 Task: In the sheet Budget Analysis ToolFont size of heading  18 Font style of dataoswald 'Font size of data '9 Alignment of headline & dataAlign center.   Fill color in heading, Red Font color of dataIn the sheet   Revive Sales   book
Action: Mouse moved to (319, 227)
Screenshot: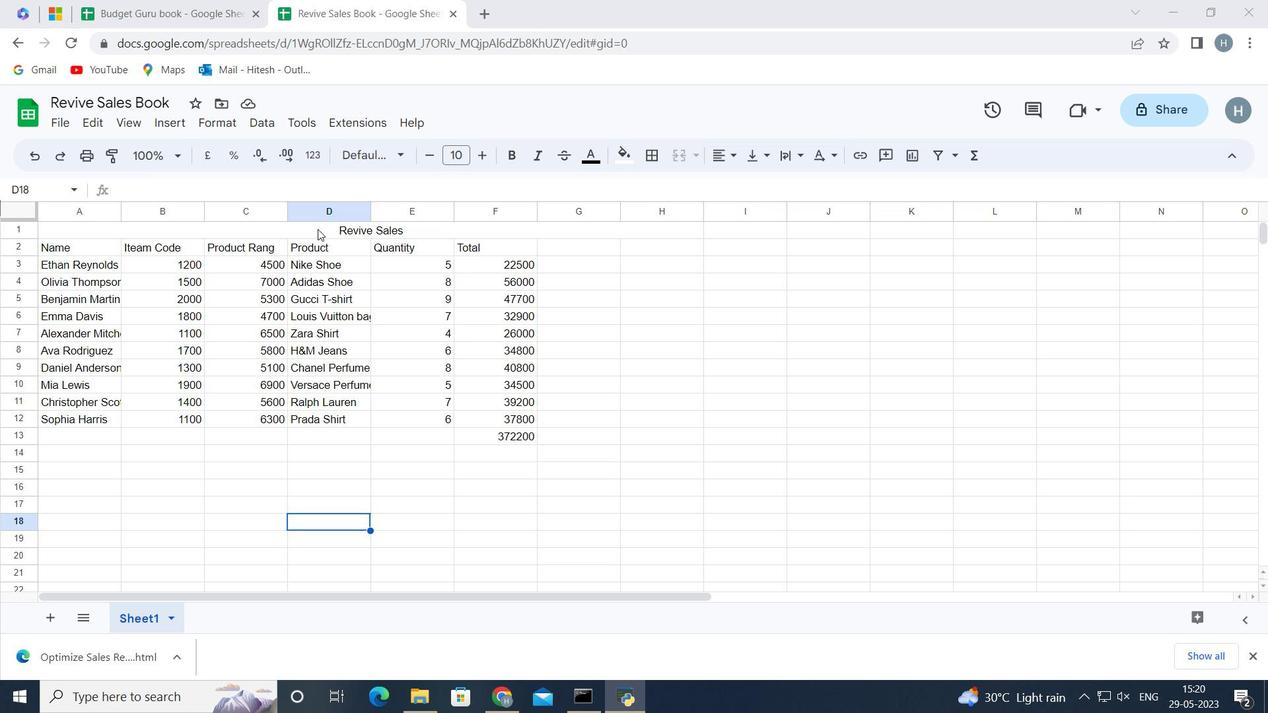 
Action: Mouse pressed left at (319, 227)
Screenshot: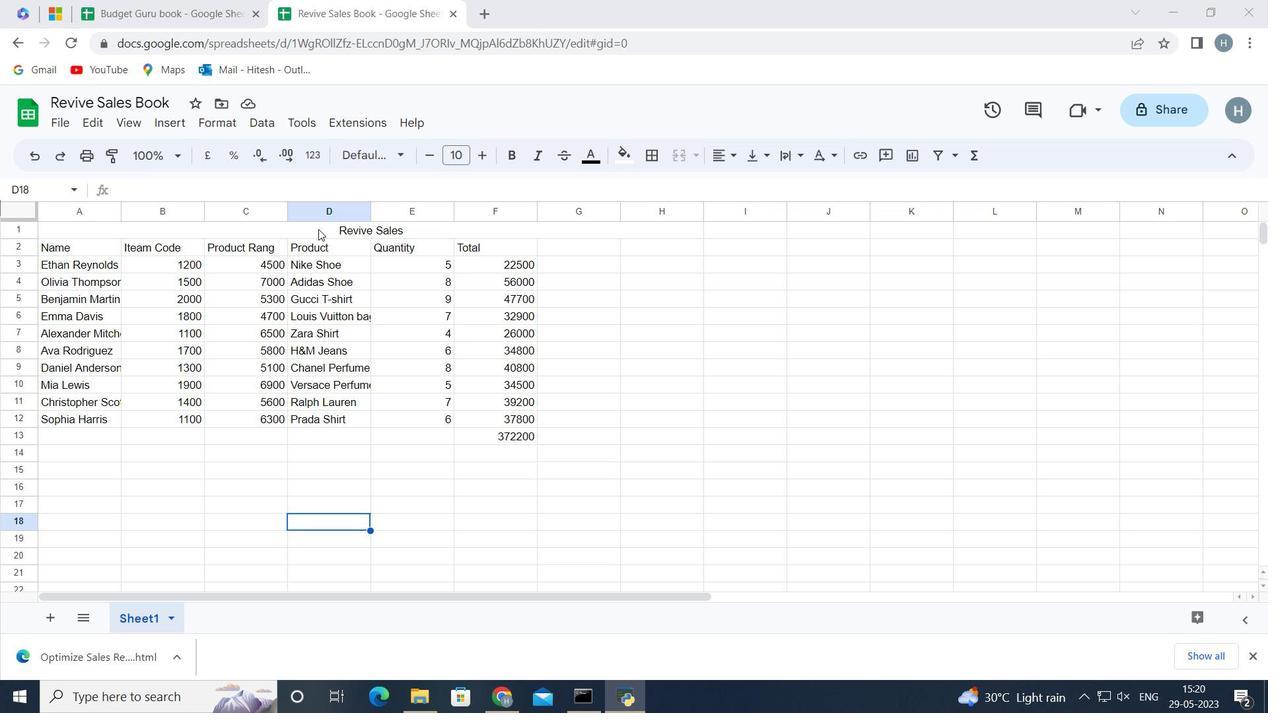 
Action: Mouse moved to (480, 157)
Screenshot: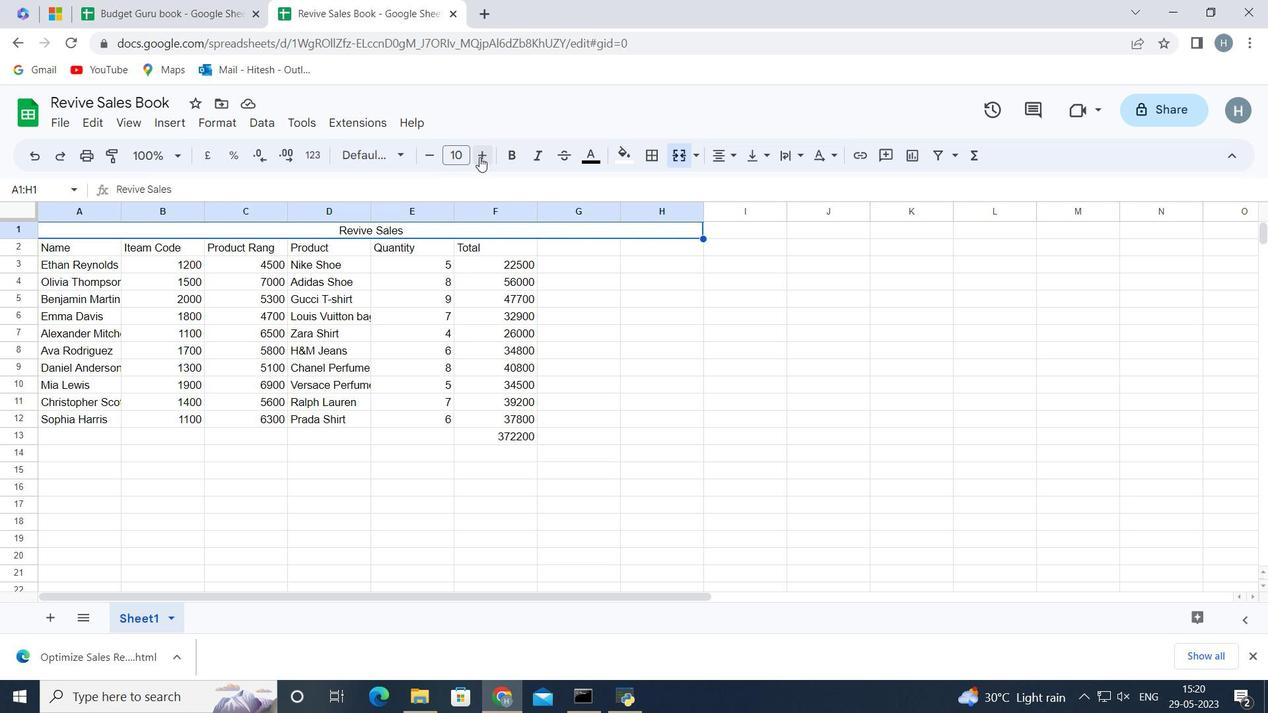 
Action: Mouse pressed left at (480, 157)
Screenshot: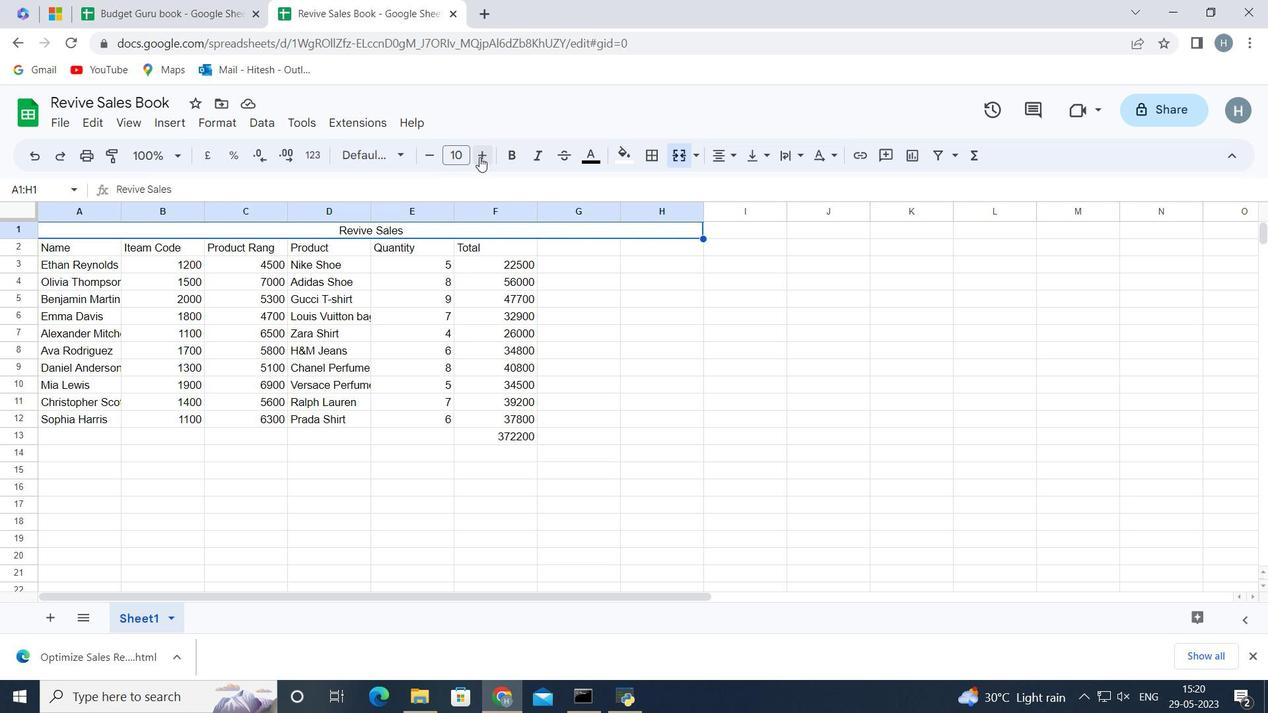 
Action: Mouse moved to (481, 157)
Screenshot: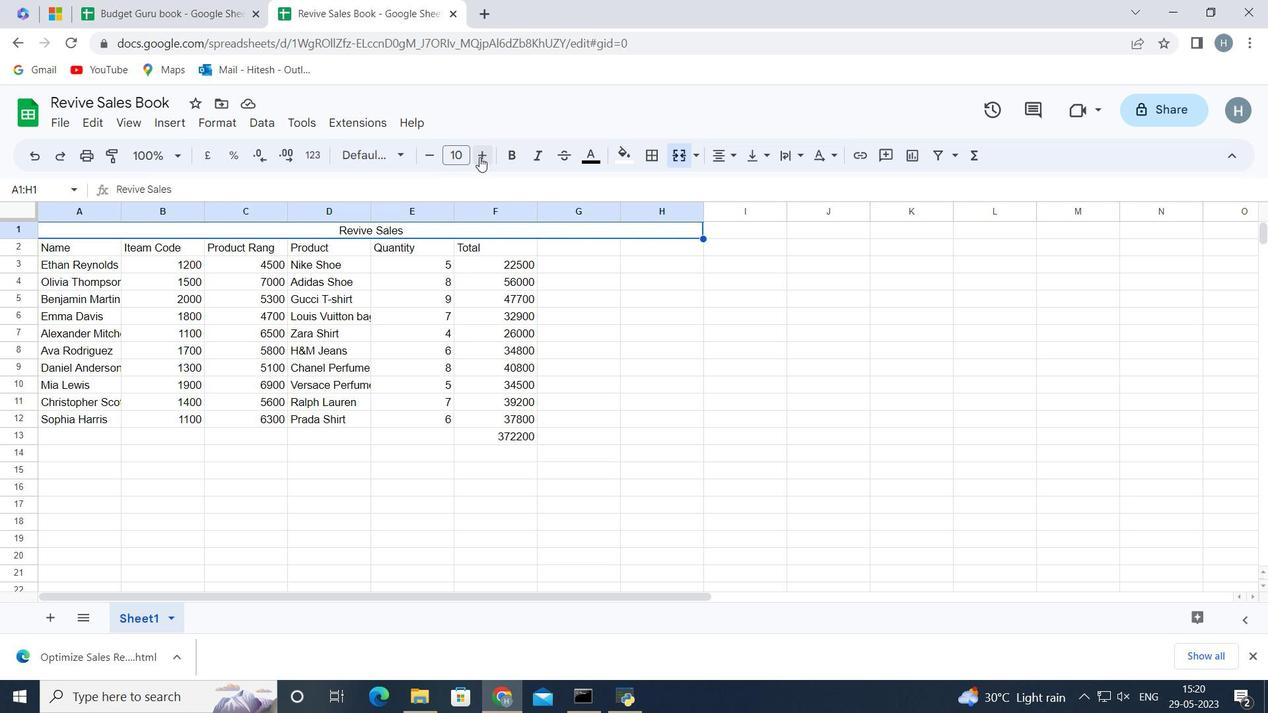 
Action: Mouse pressed left at (481, 157)
Screenshot: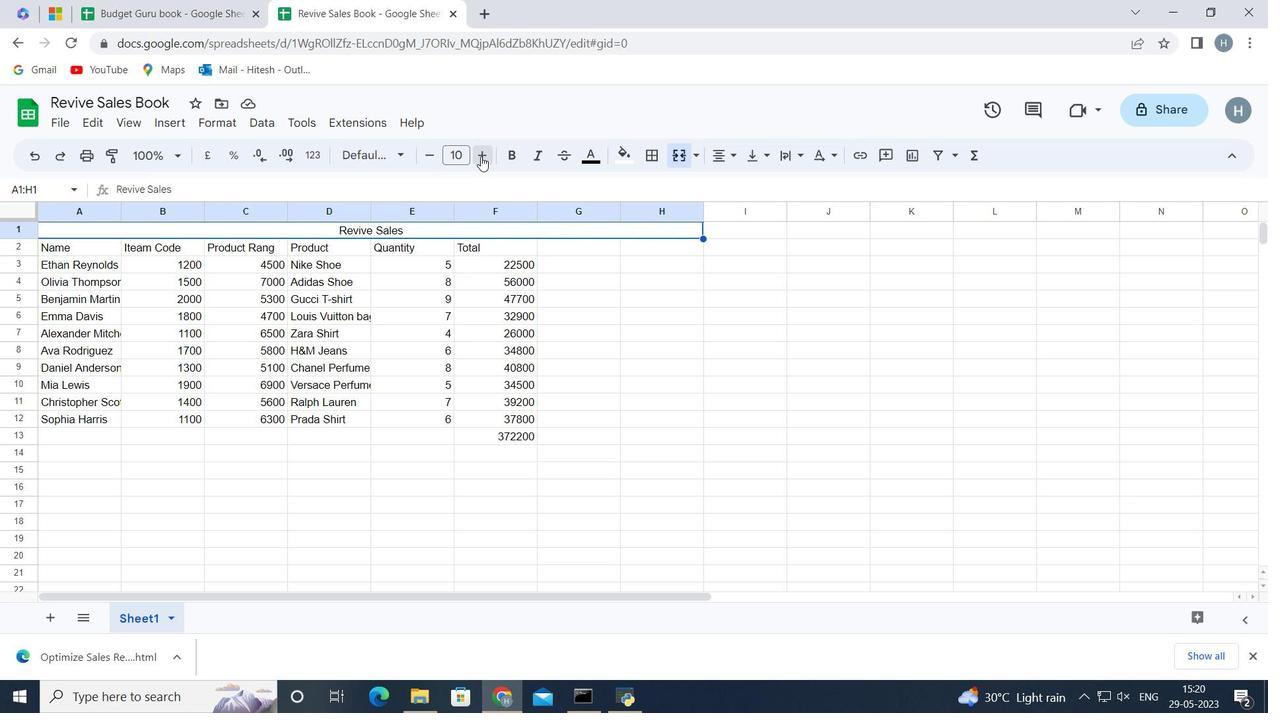 
Action: Mouse pressed left at (481, 157)
Screenshot: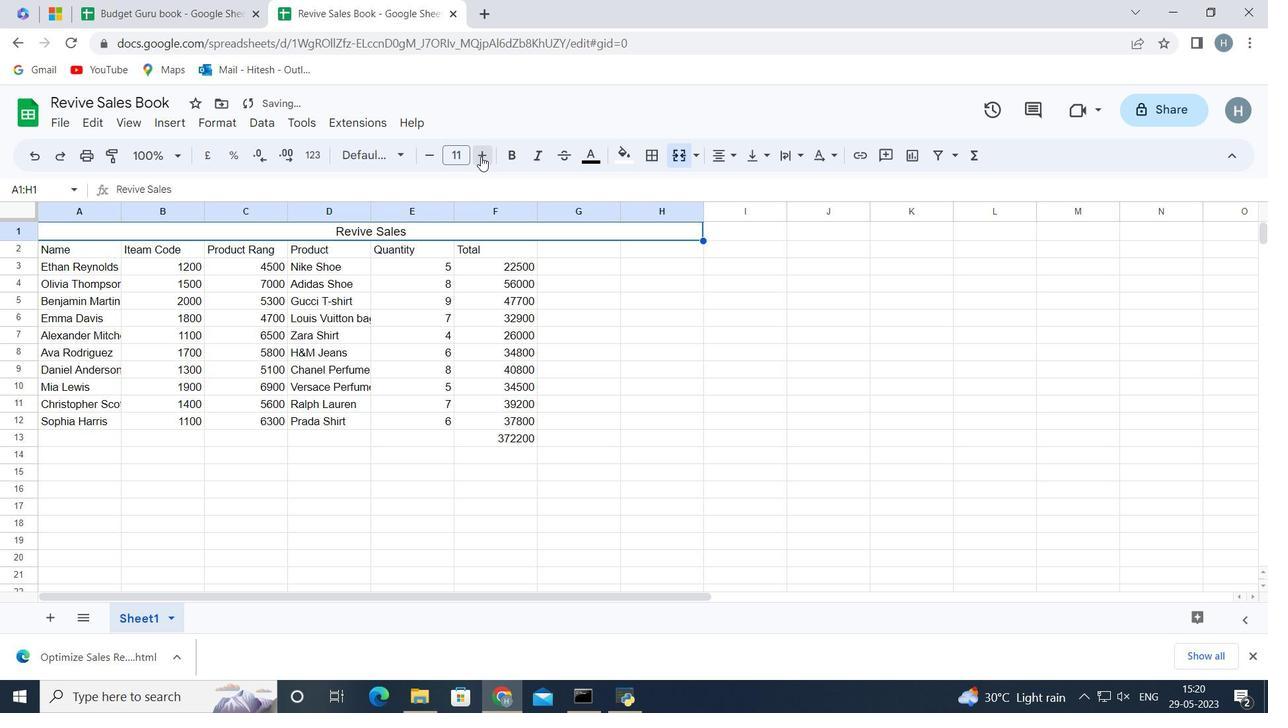 
Action: Mouse pressed left at (481, 157)
Screenshot: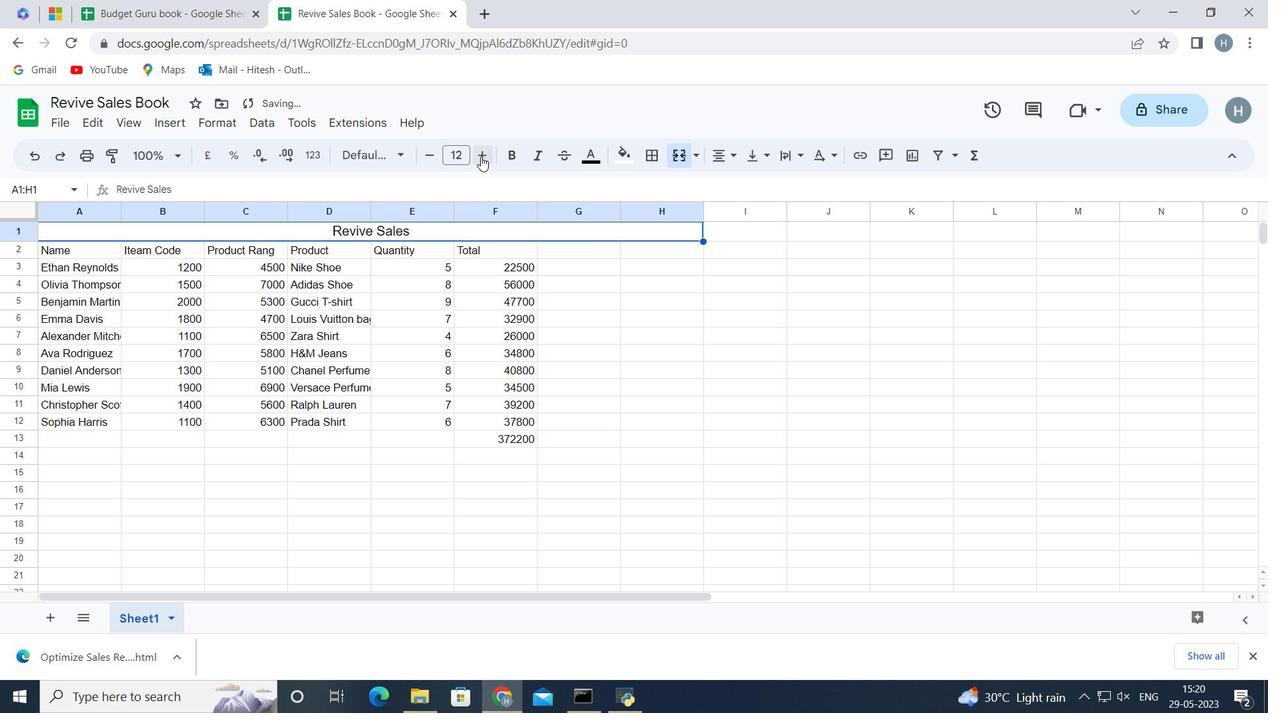 
Action: Mouse pressed left at (481, 157)
Screenshot: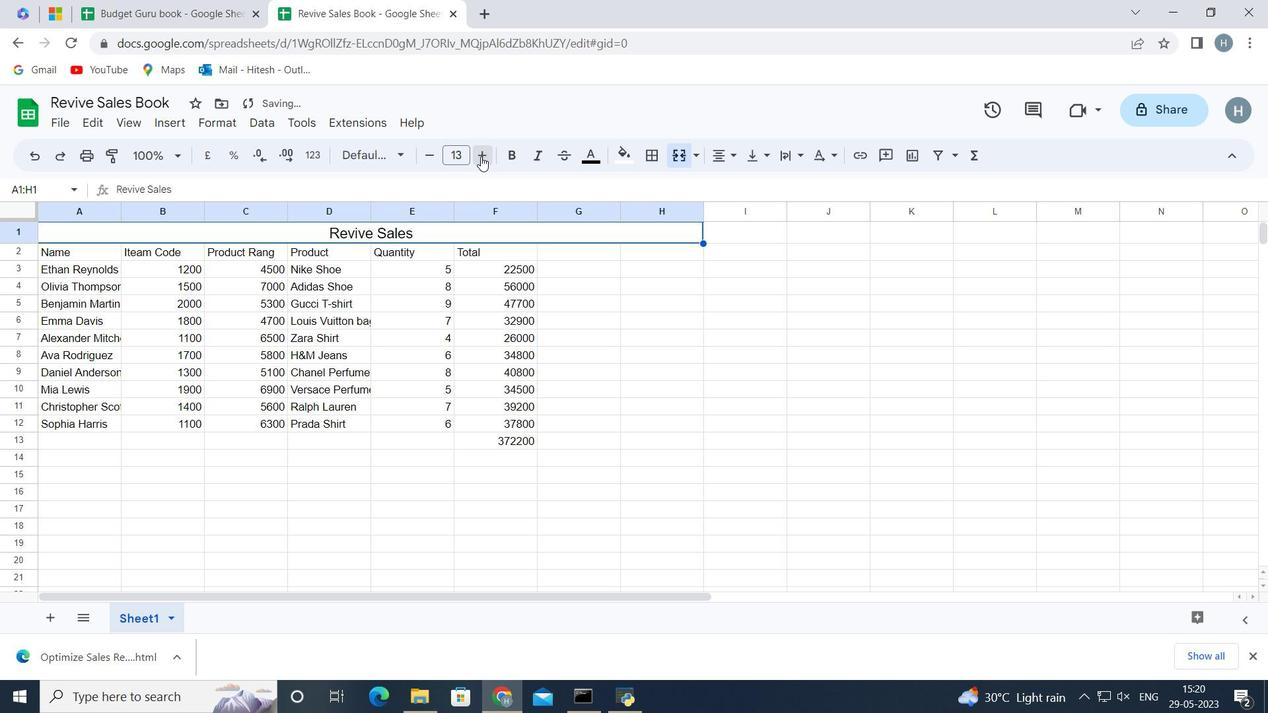 
Action: Mouse pressed left at (481, 157)
Screenshot: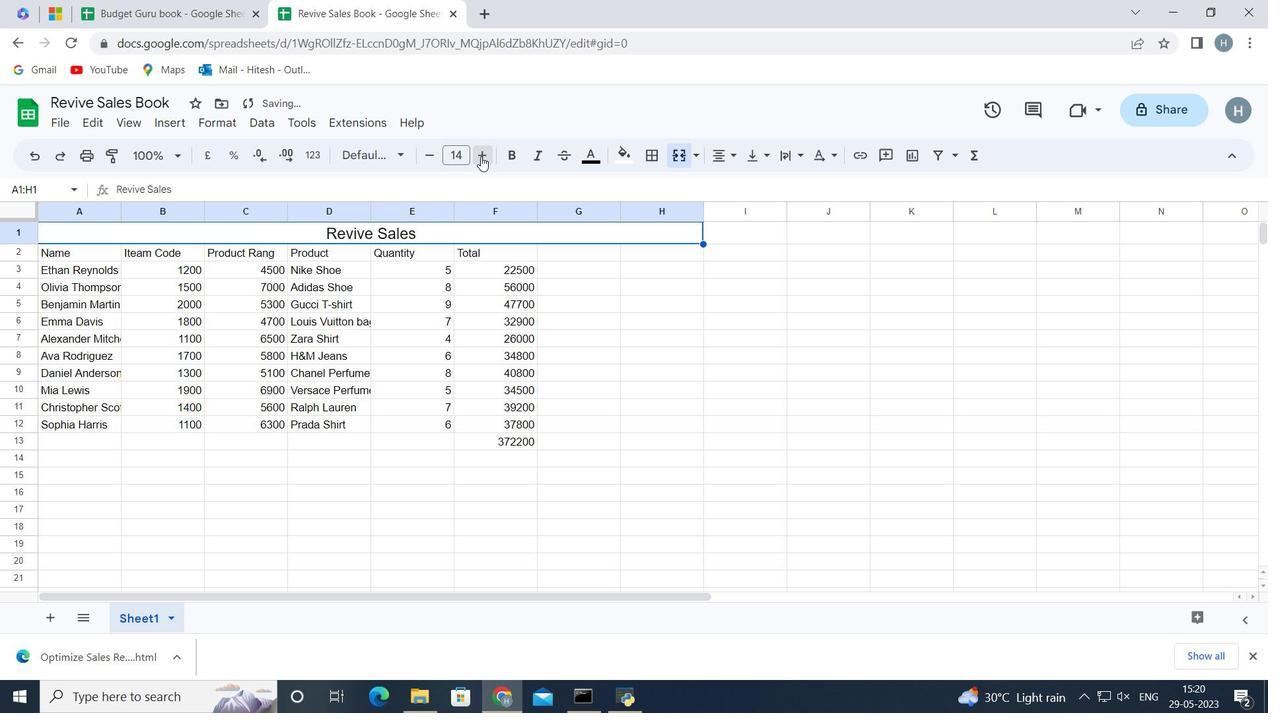 
Action: Mouse pressed left at (481, 157)
Screenshot: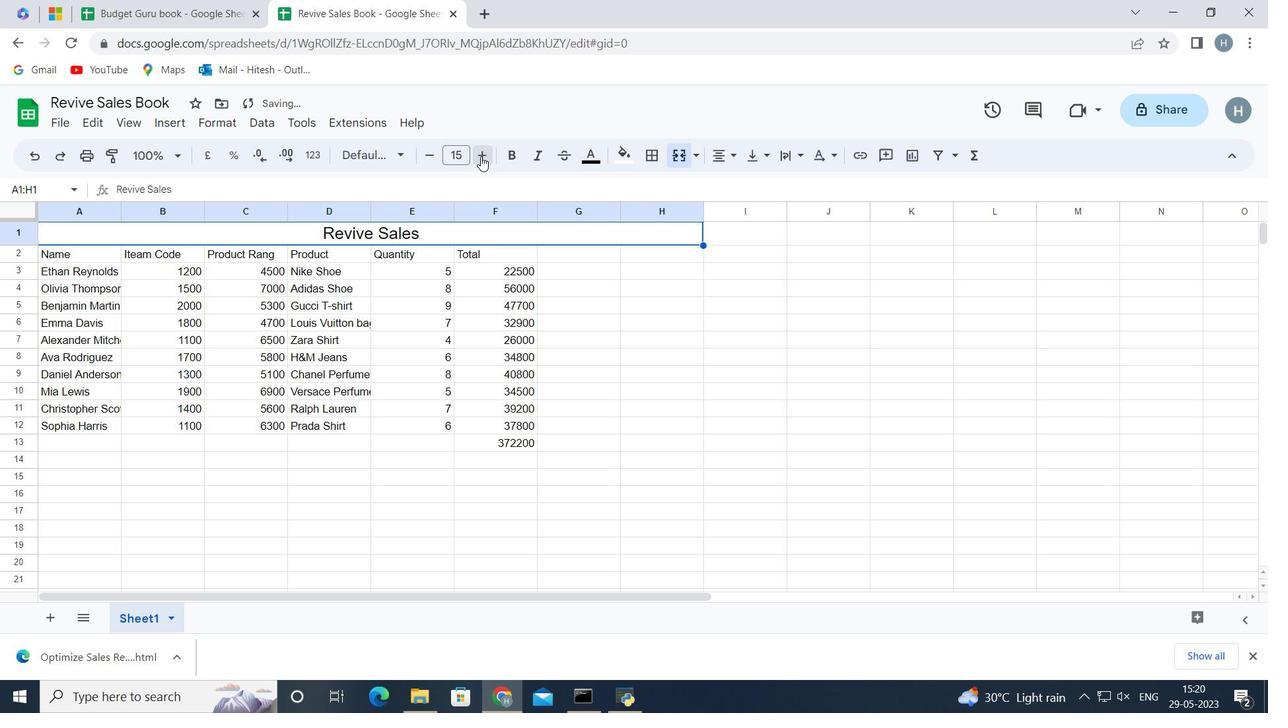 
Action: Mouse pressed left at (481, 157)
Screenshot: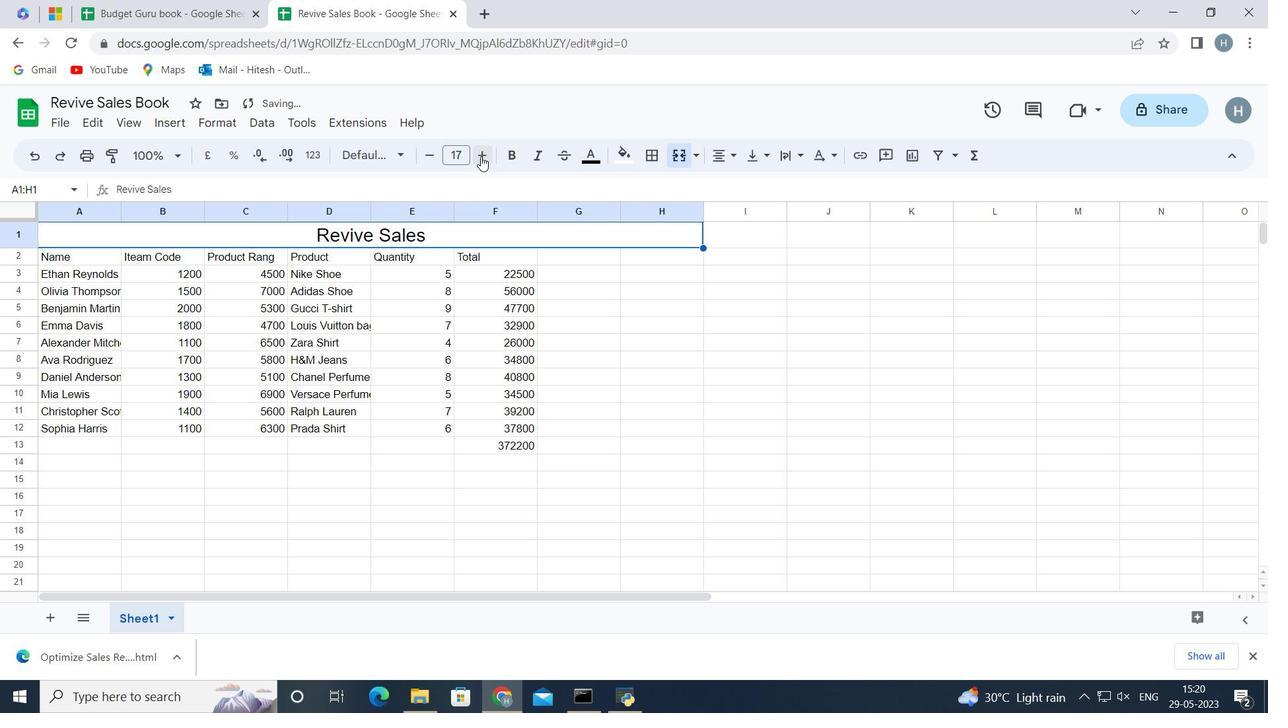 
Action: Mouse moved to (397, 156)
Screenshot: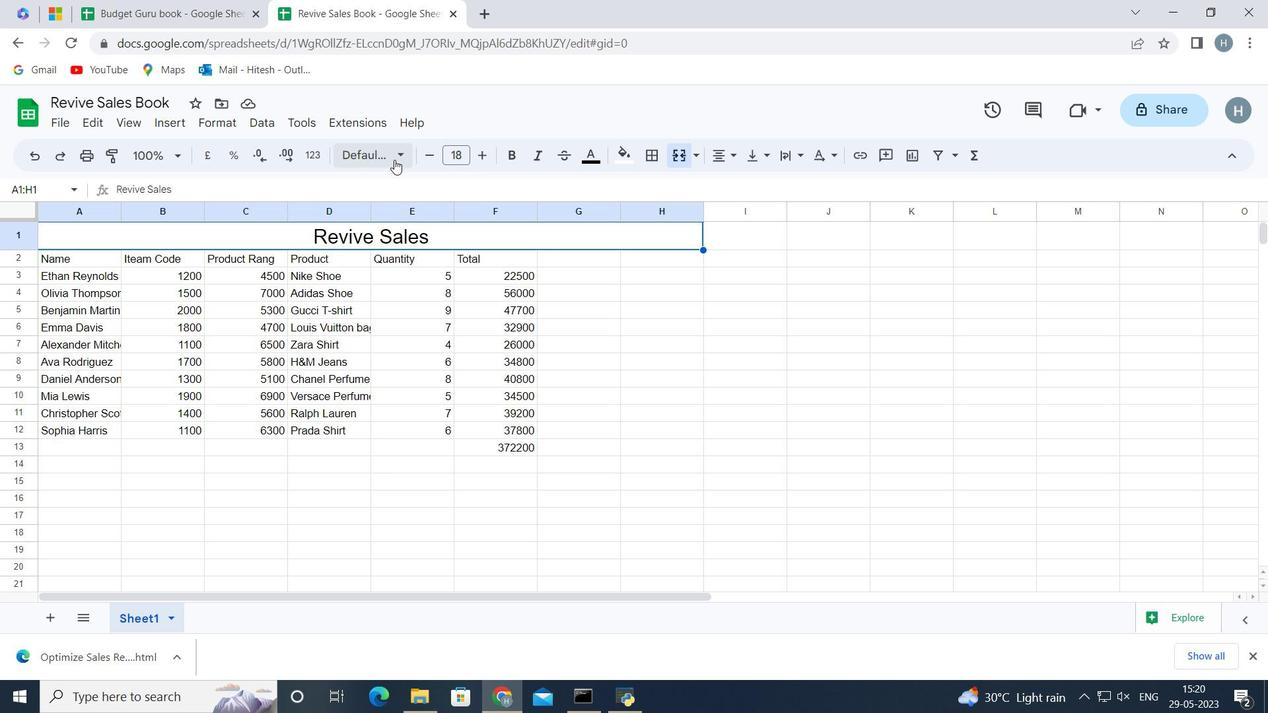 
Action: Mouse pressed left at (397, 156)
Screenshot: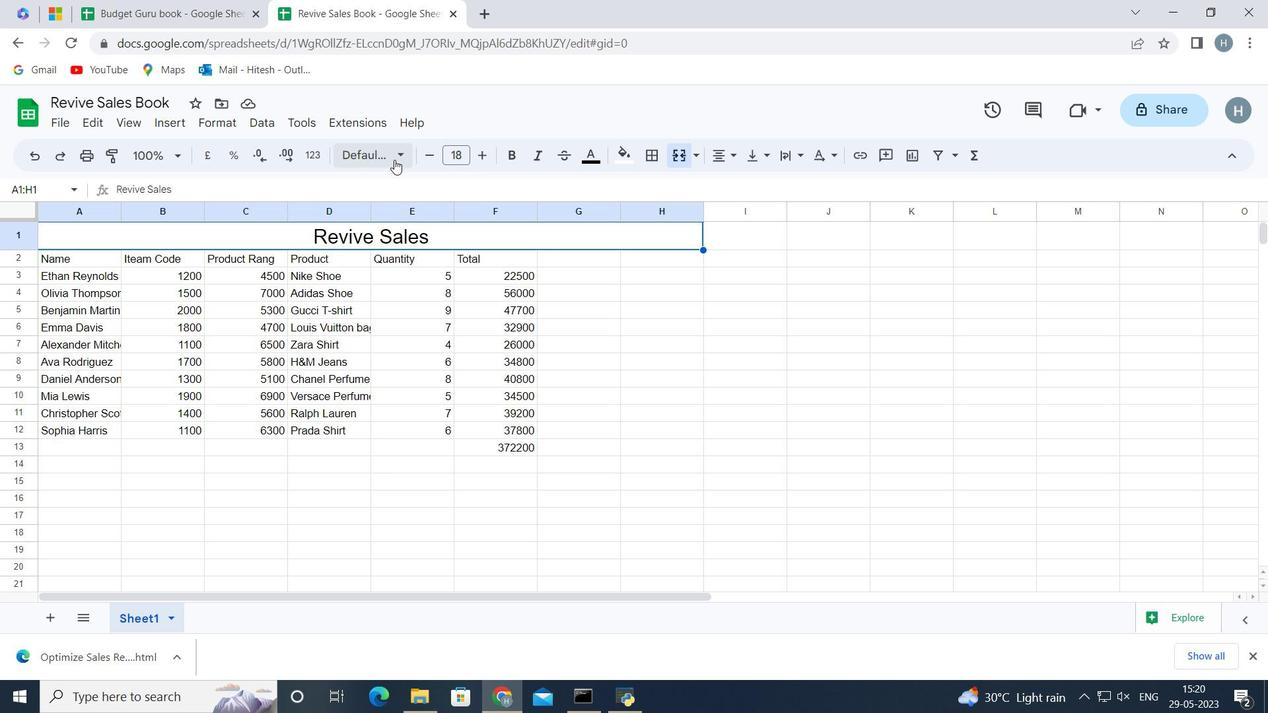 
Action: Mouse moved to (418, 325)
Screenshot: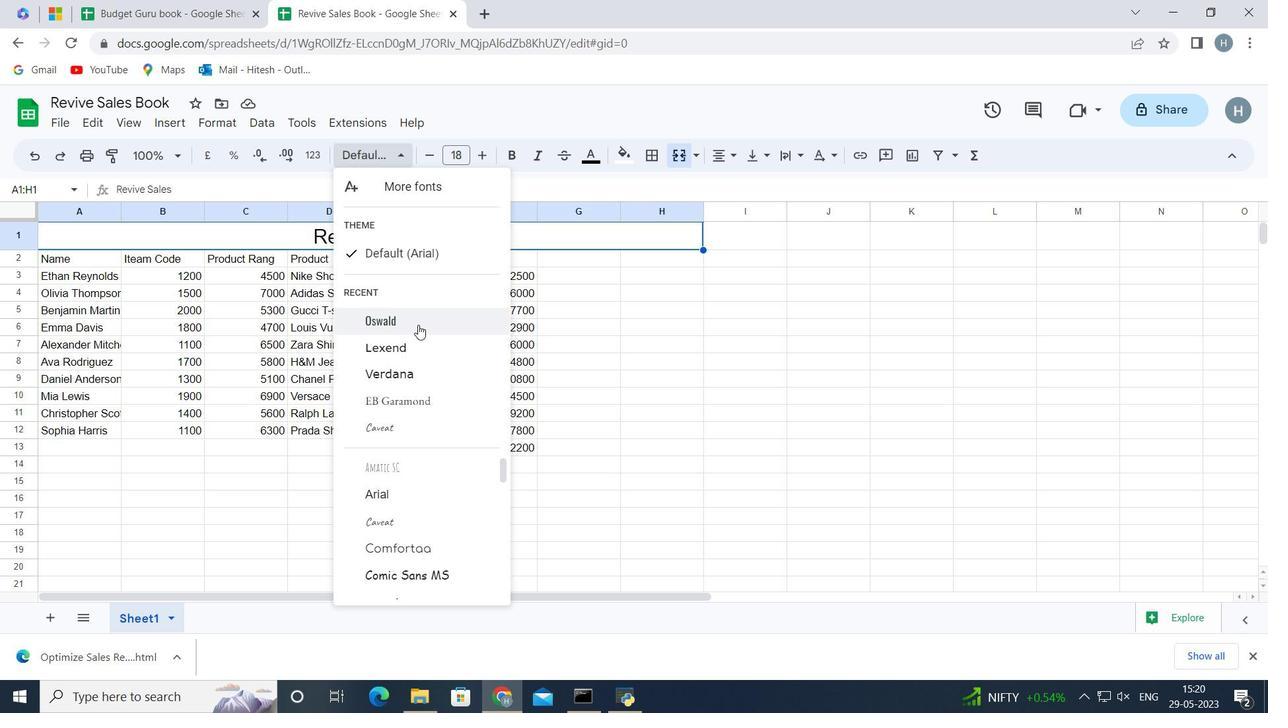 
Action: Mouse pressed left at (418, 325)
Screenshot: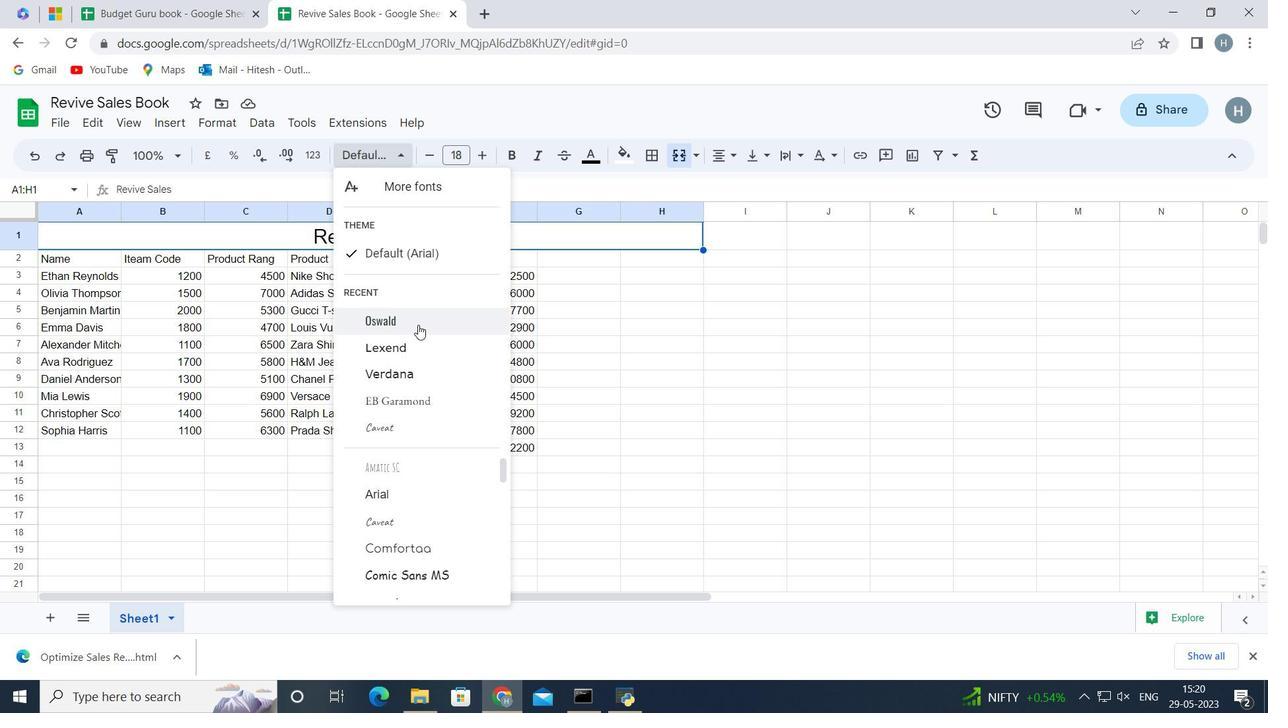 
Action: Mouse moved to (328, 473)
Screenshot: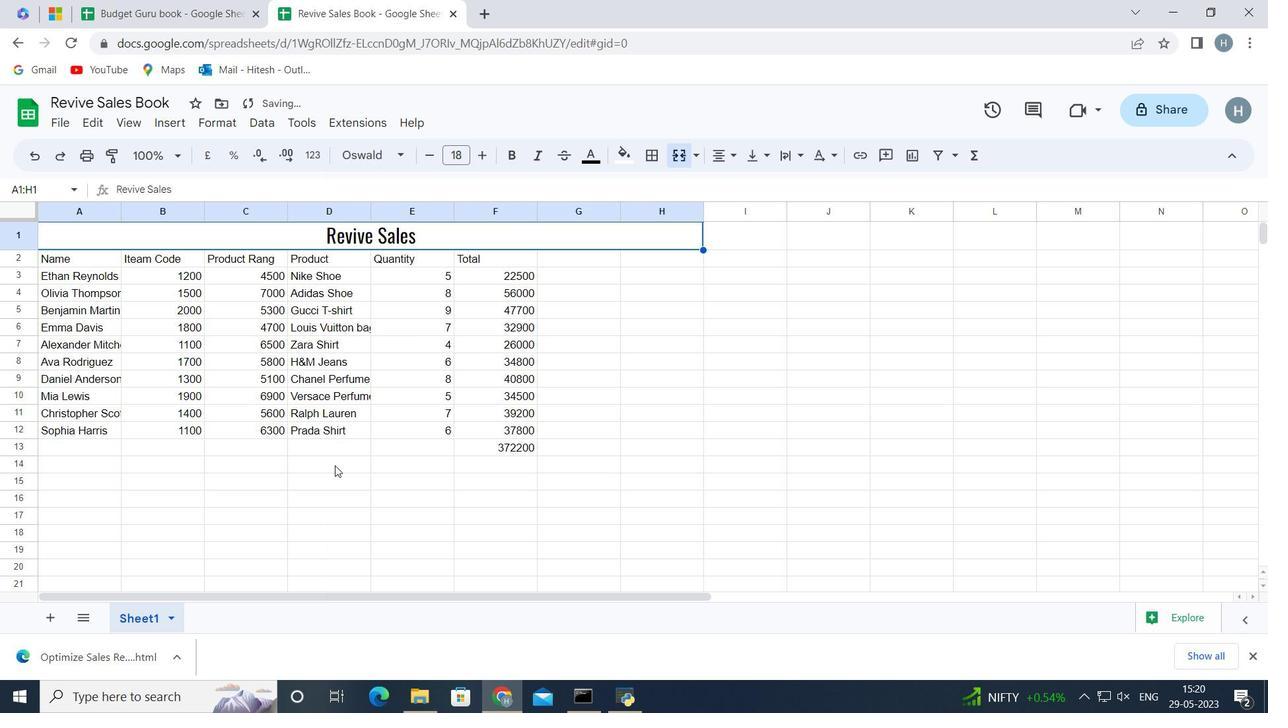 
Action: Mouse pressed left at (328, 473)
Screenshot: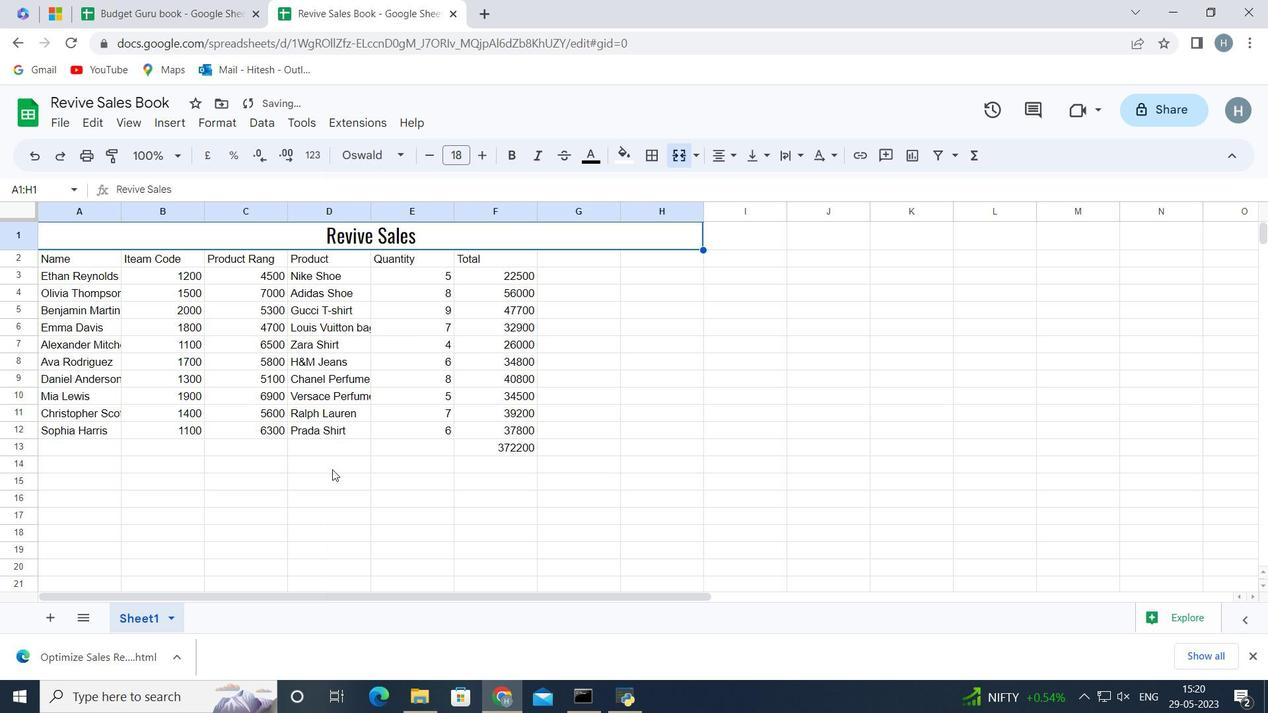 
Action: Mouse moved to (70, 255)
Screenshot: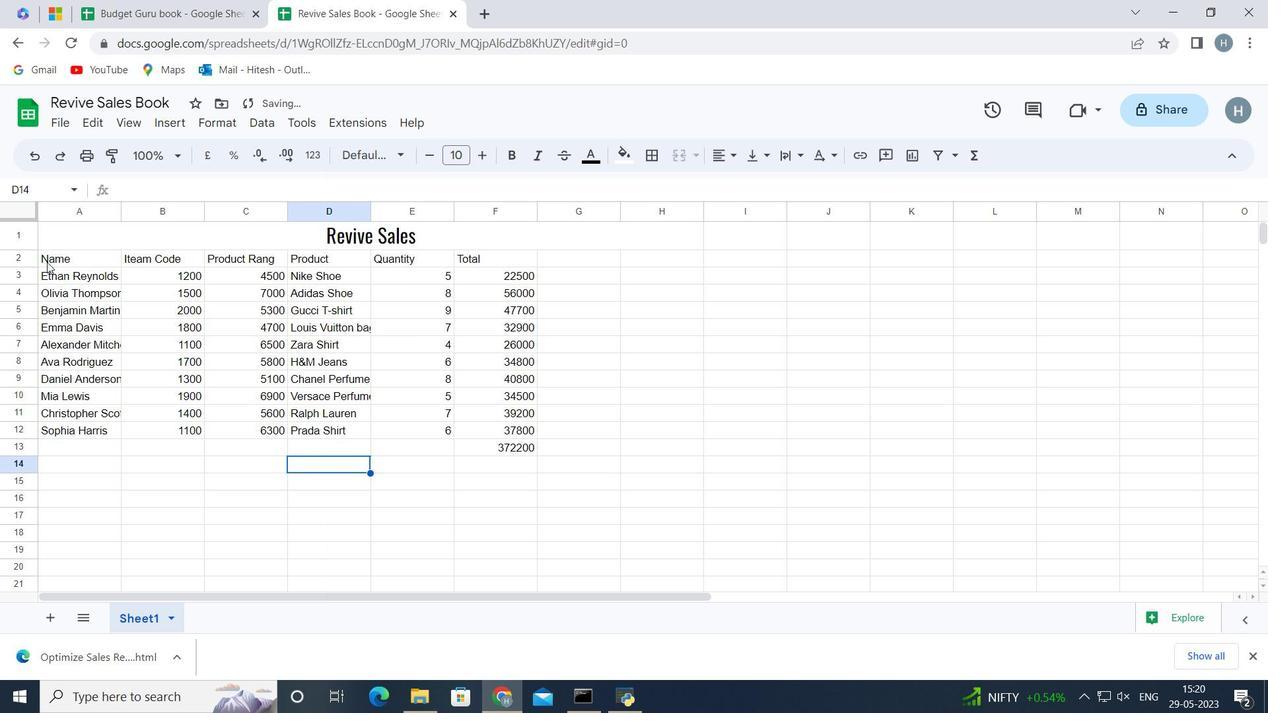 
Action: Mouse pressed left at (70, 255)
Screenshot: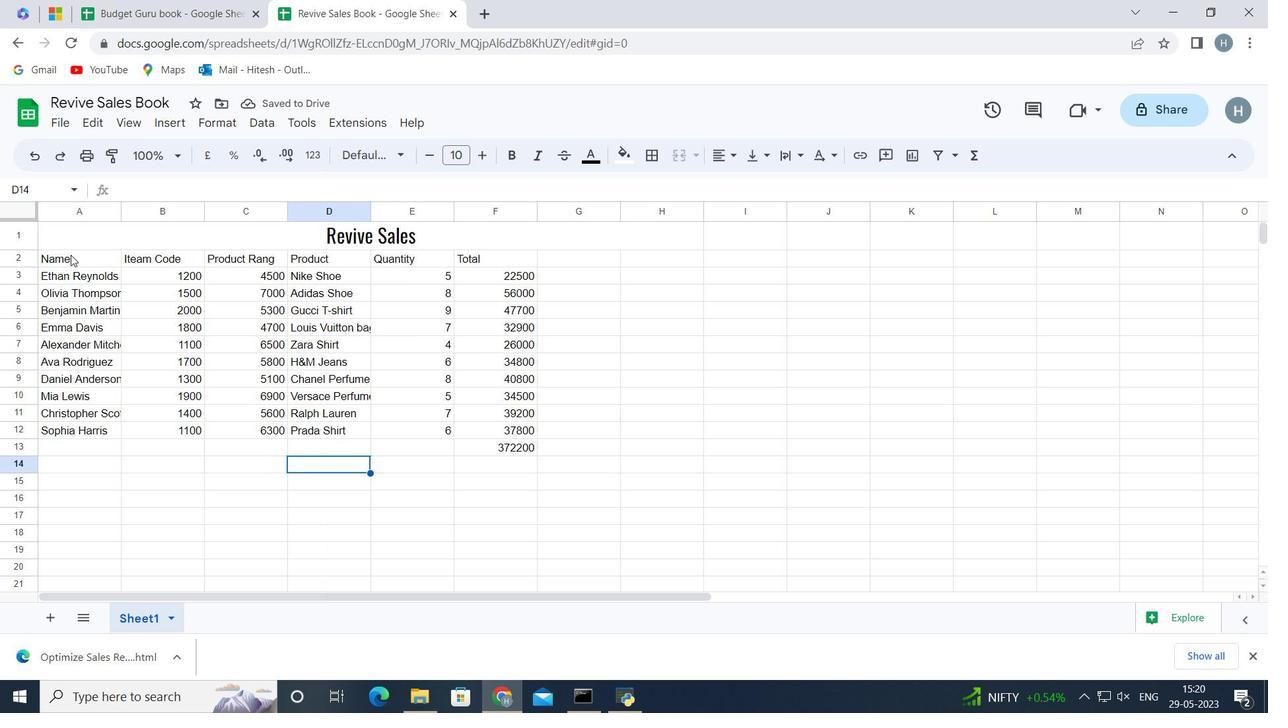 
Action: Key pressed <Key.shift><Key.right><Key.right><Key.right><Key.right><Key.right><Key.down><Key.down><Key.down><Key.down><Key.down><Key.down>
Screenshot: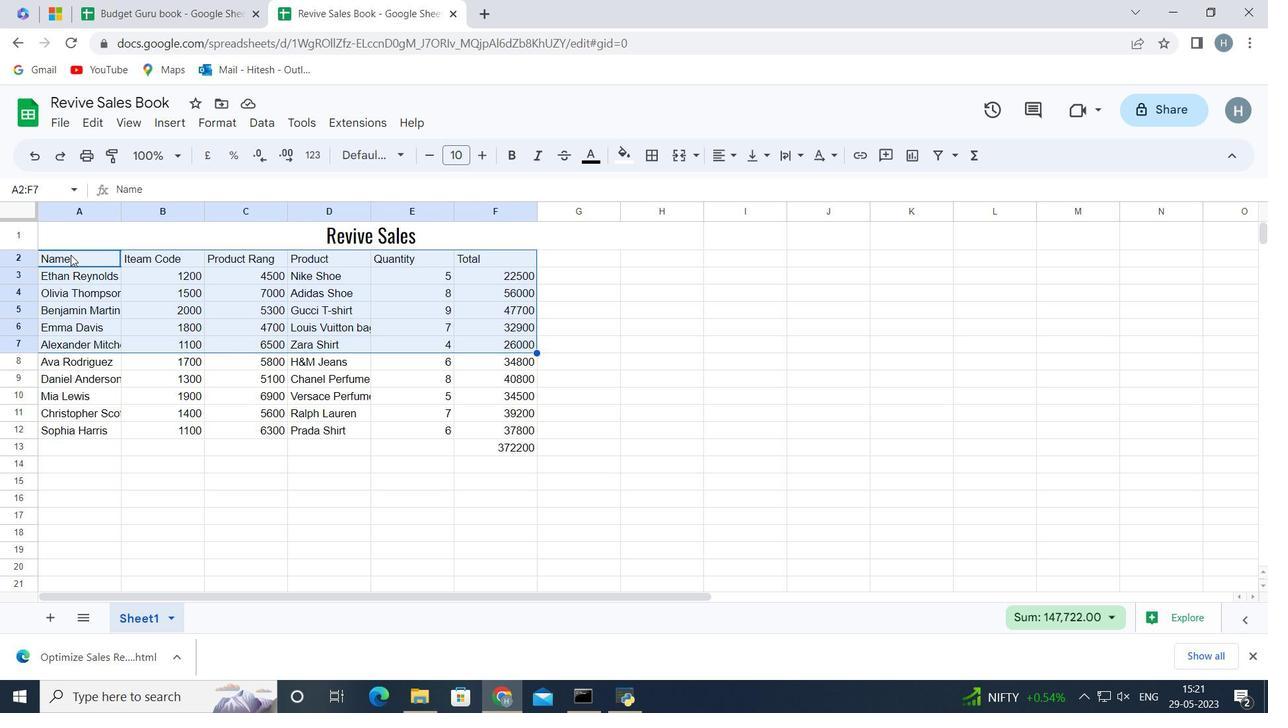 
Action: Mouse moved to (72, 254)
Screenshot: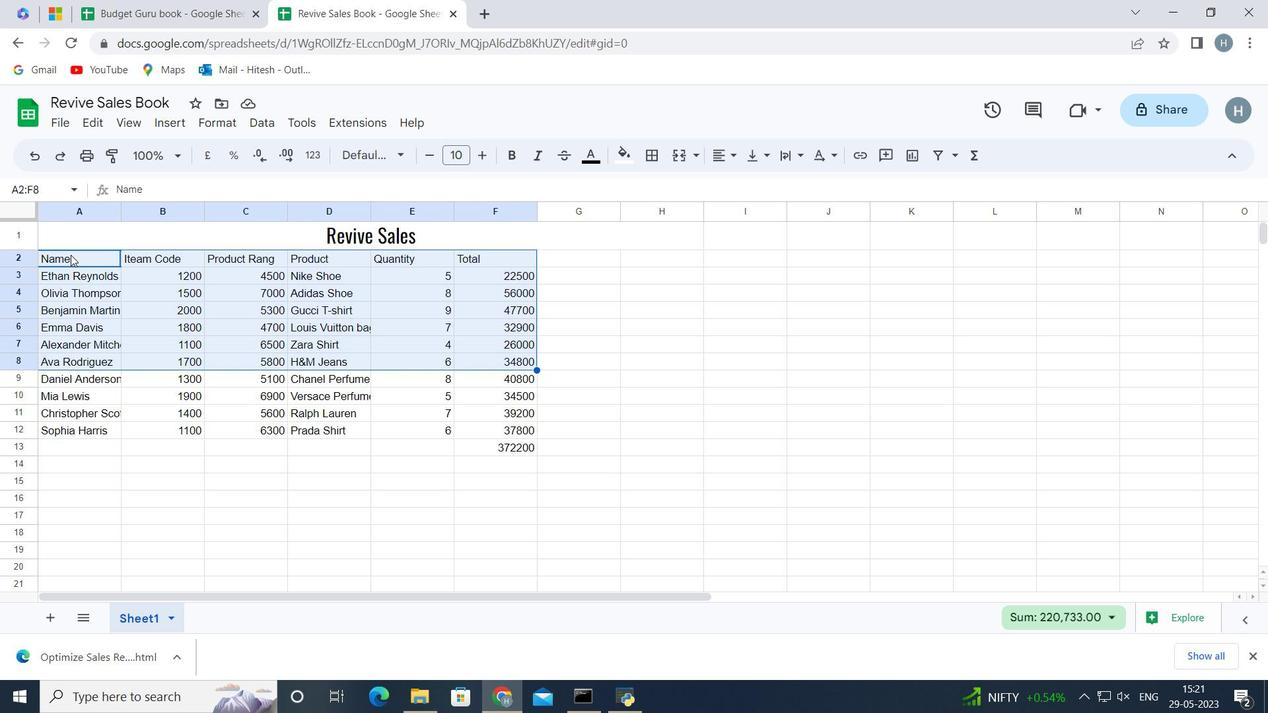 
Action: Key pressed <Key.down><Key.down><Key.down><Key.down><Key.down>
Screenshot: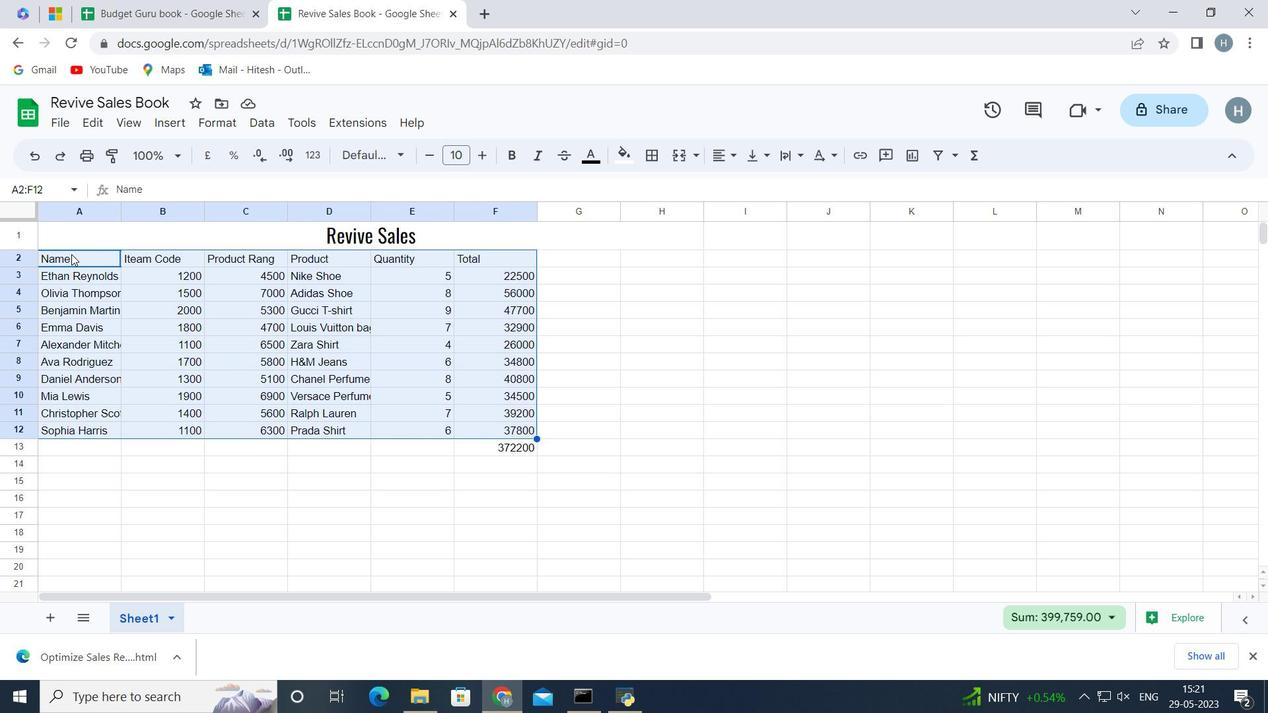 
Action: Mouse moved to (433, 161)
Screenshot: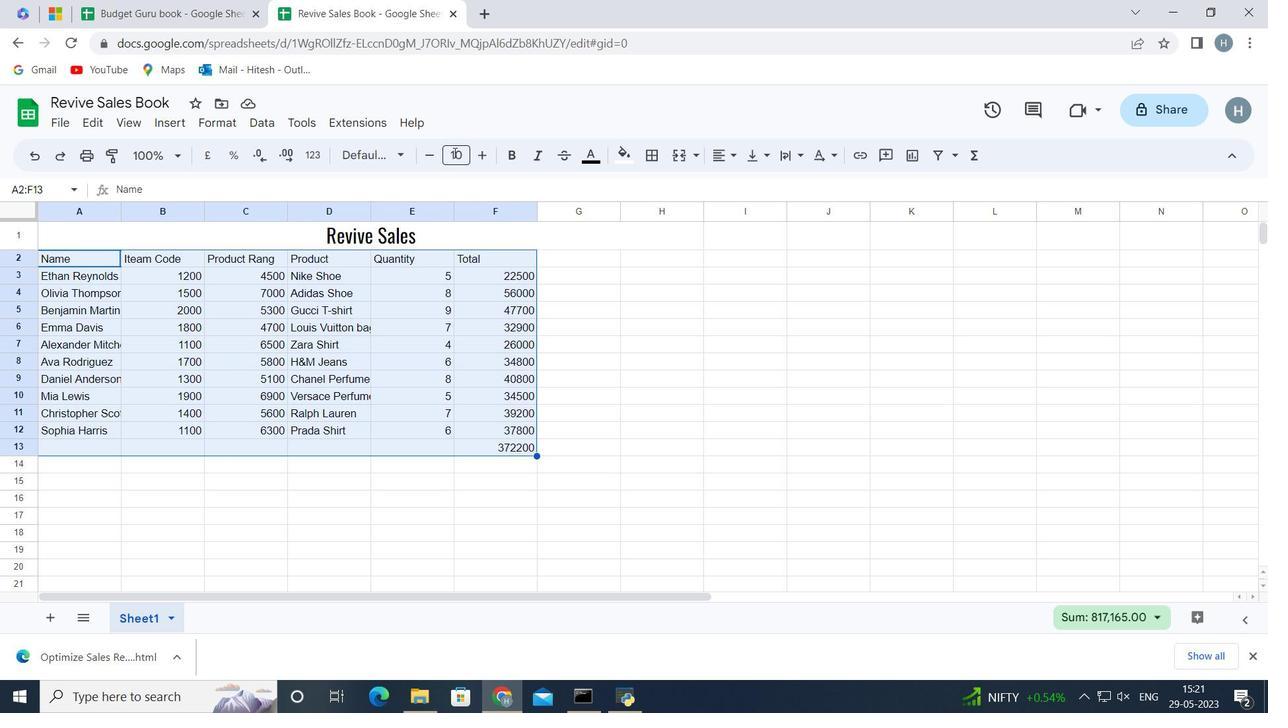 
Action: Mouse pressed left at (433, 161)
Screenshot: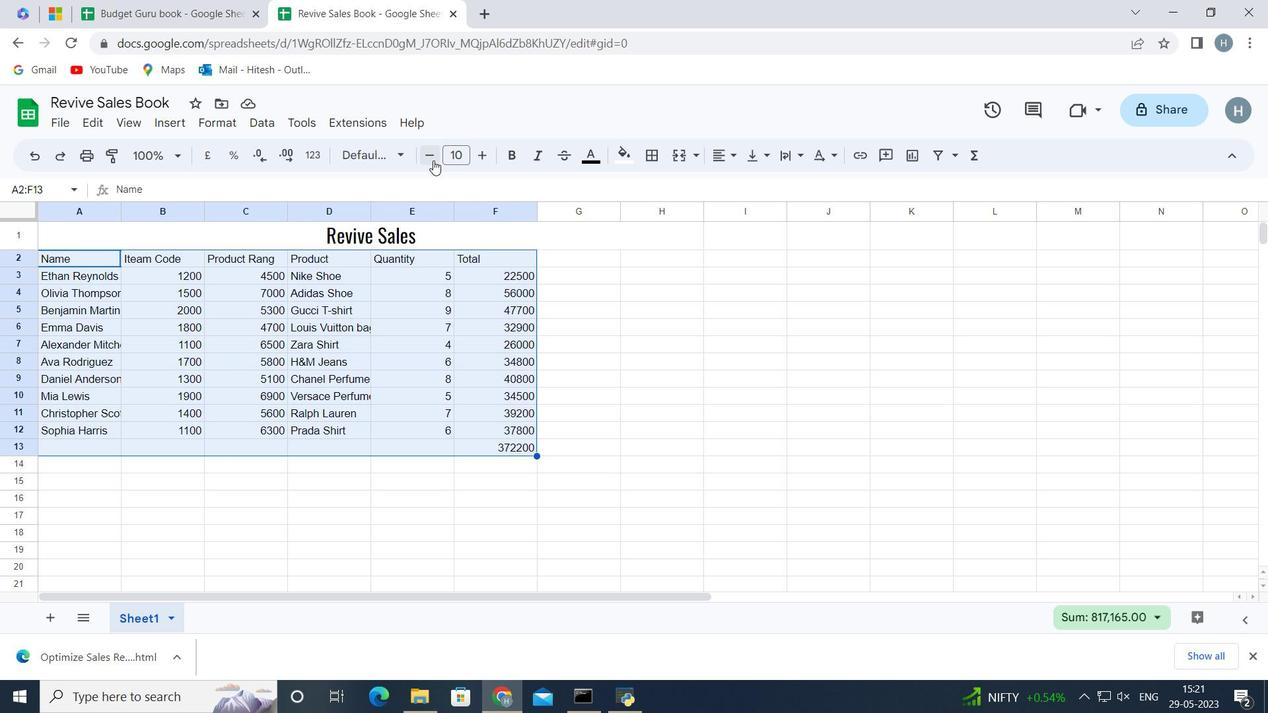 
Action: Mouse moved to (331, 487)
Screenshot: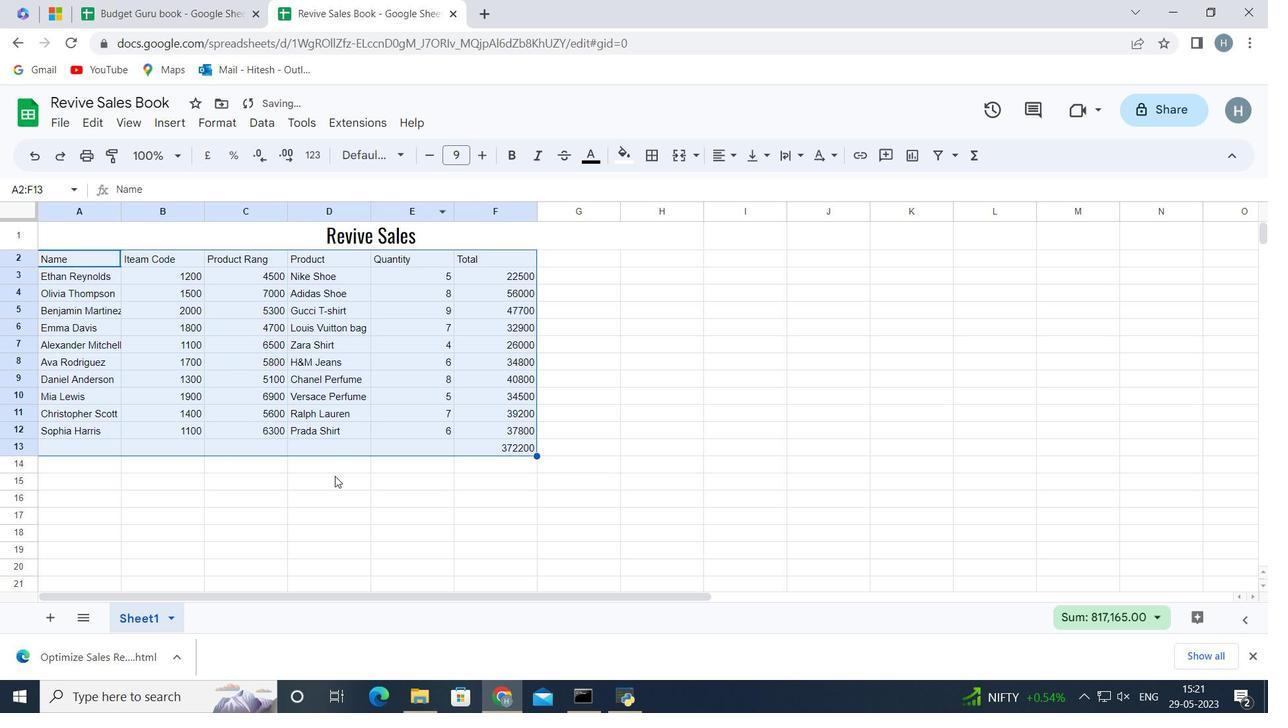 
Action: Mouse pressed left at (331, 487)
Screenshot: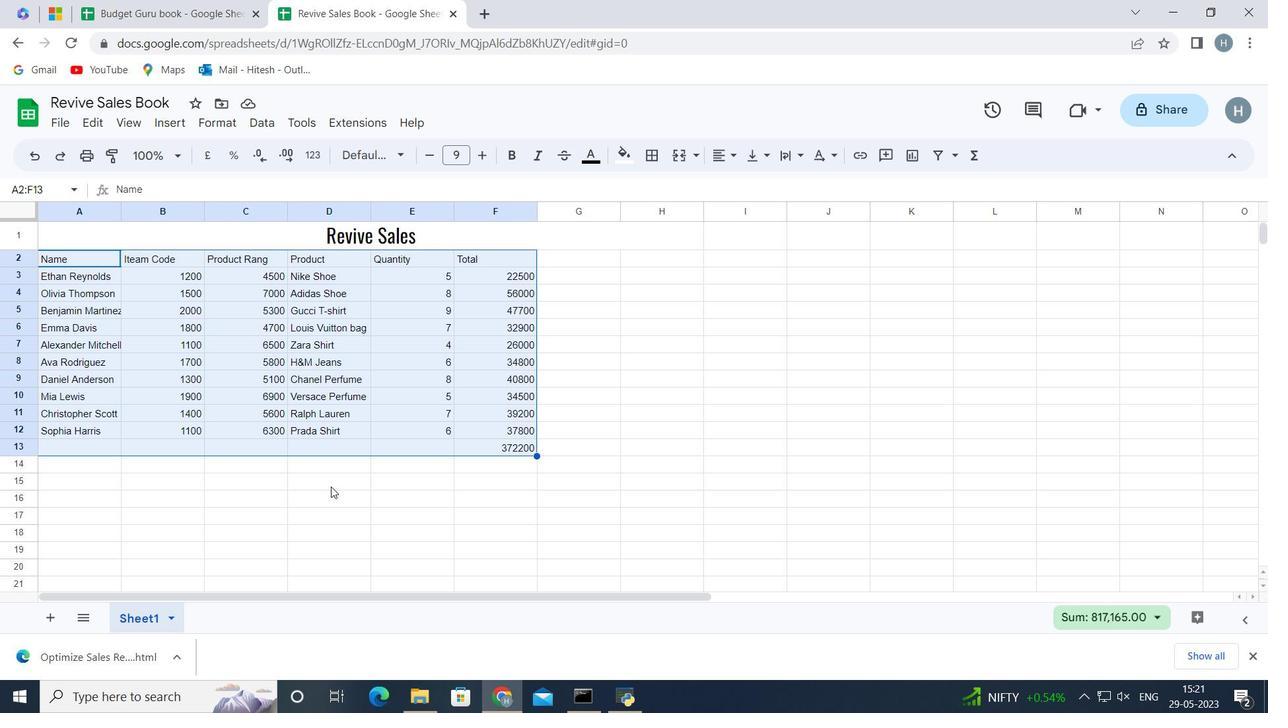 
Action: Mouse moved to (158, 234)
Screenshot: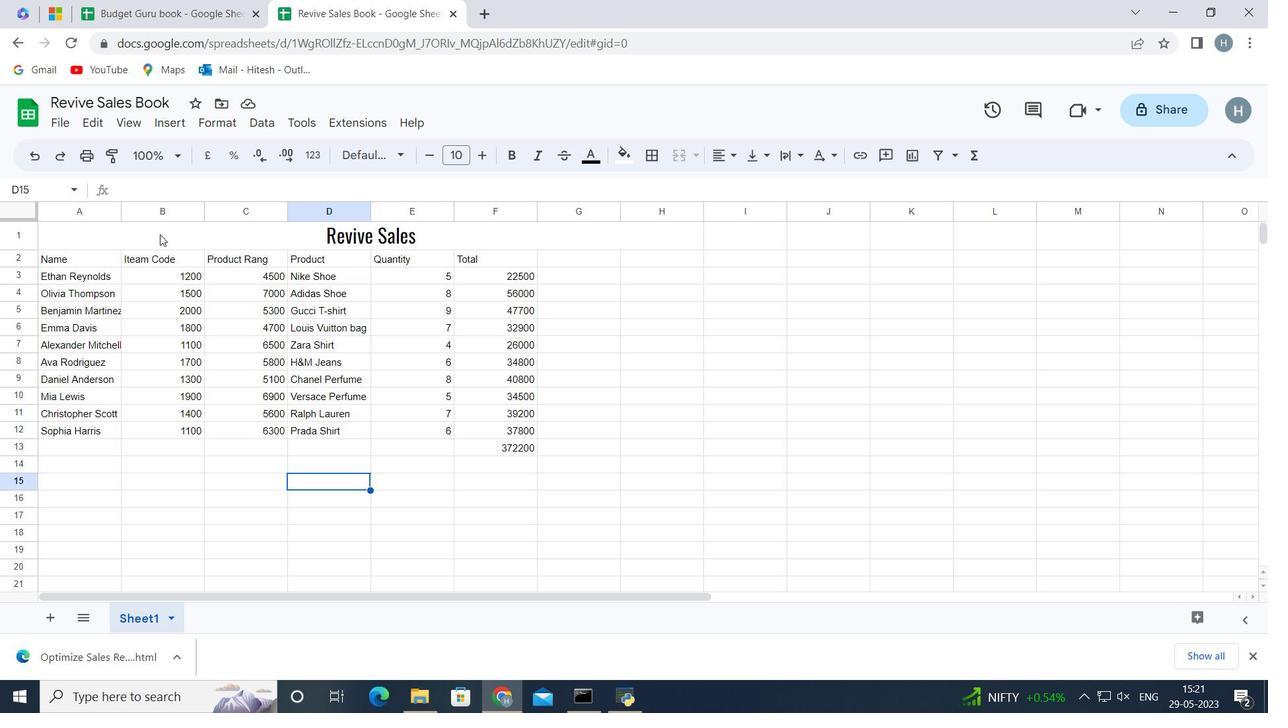 
Action: Mouse pressed left at (158, 234)
Screenshot: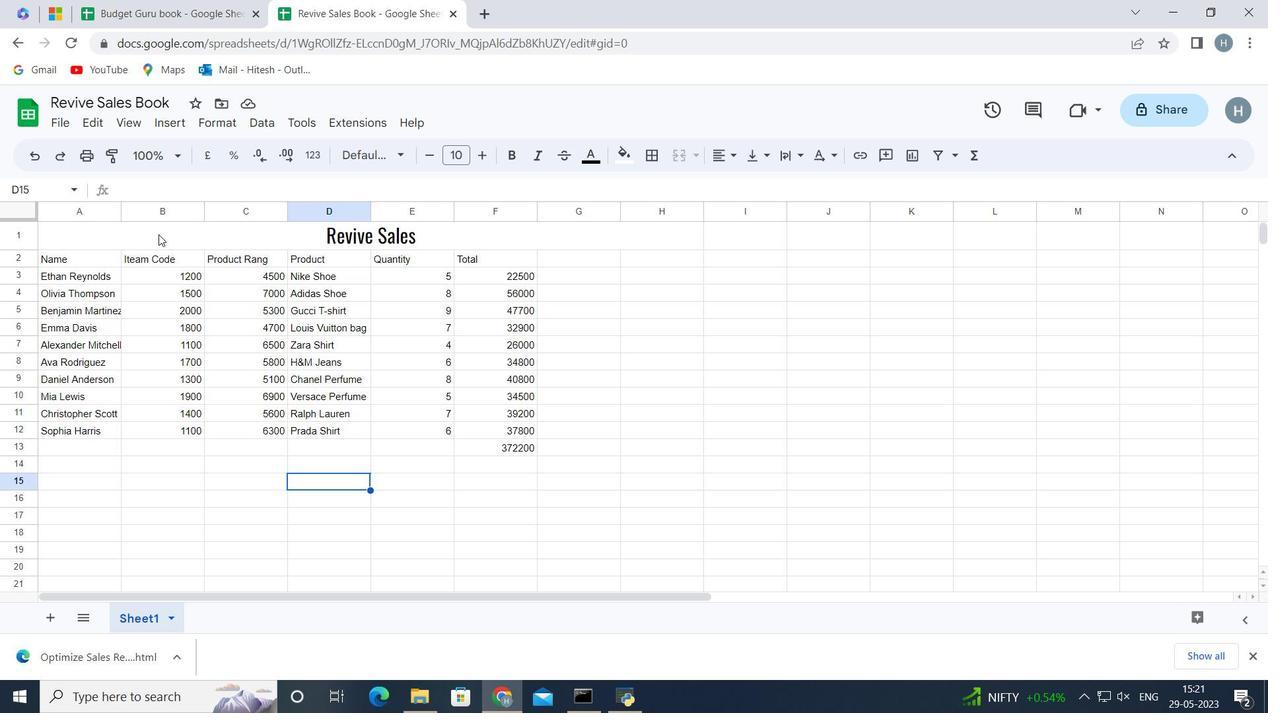
Action: Key pressed <Key.left><Key.shift><Key.left>
Screenshot: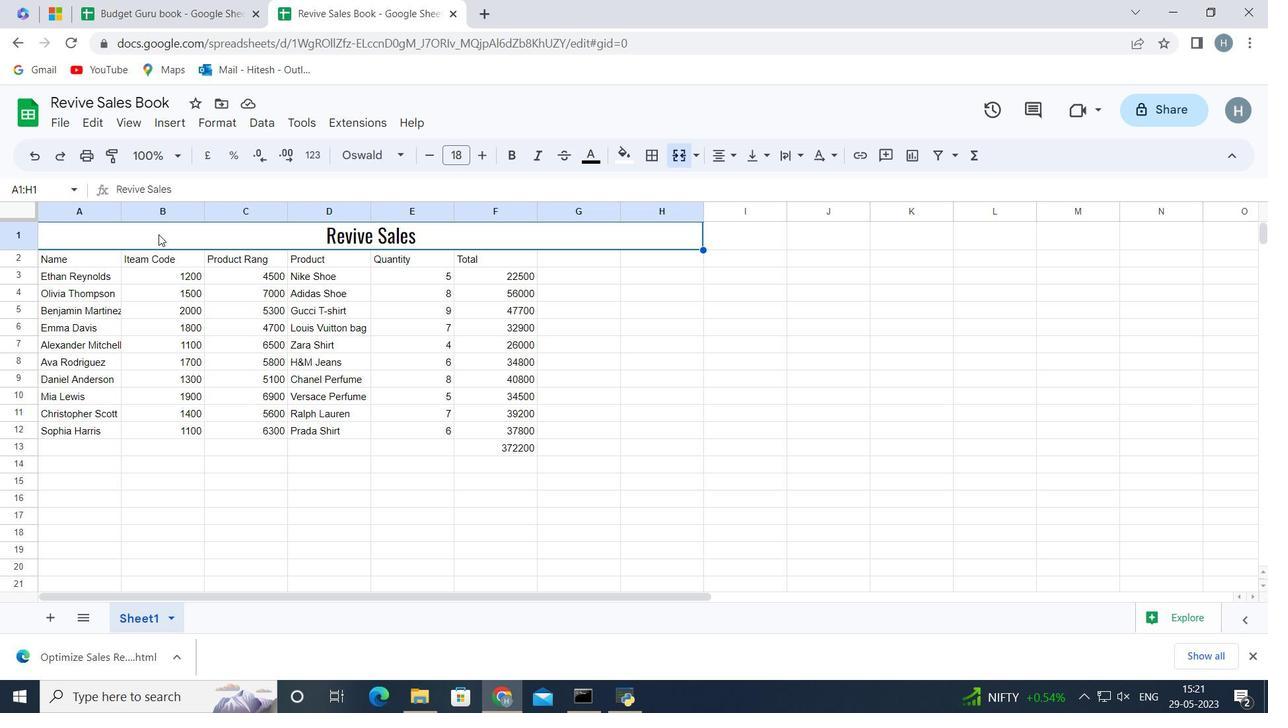 
Action: Mouse moved to (700, 210)
Screenshot: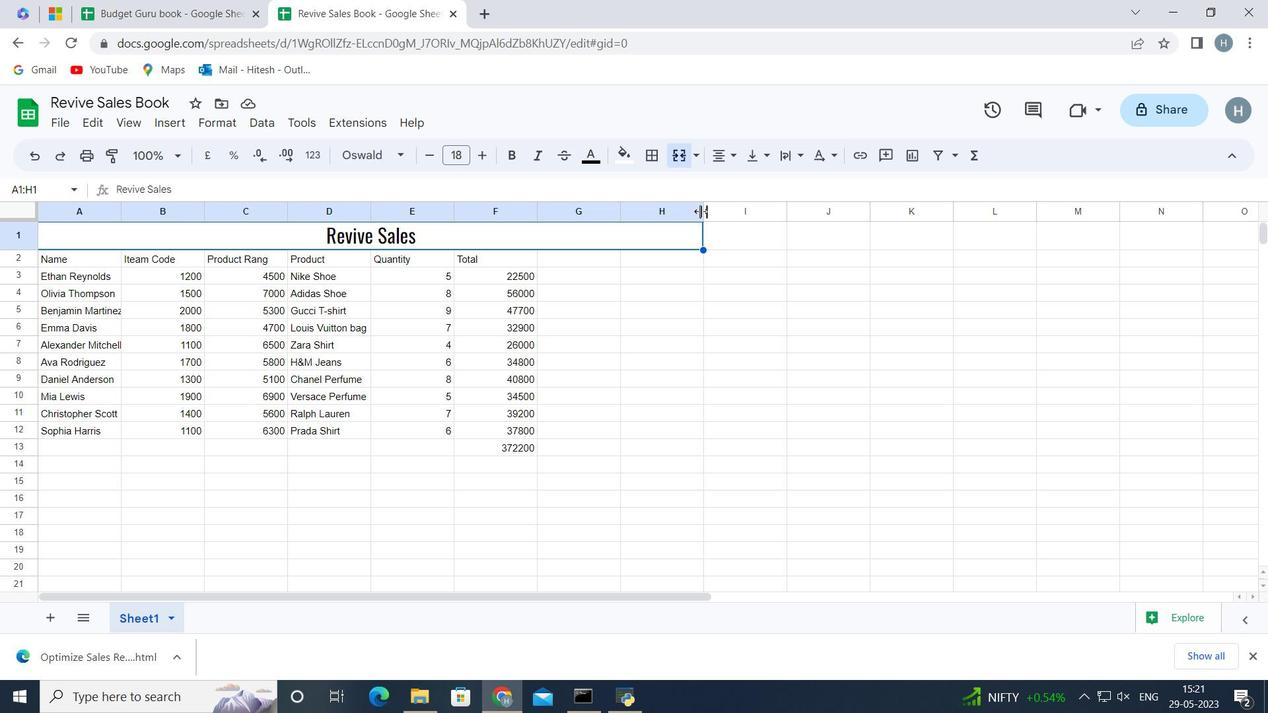 
Action: Mouse pressed left at (700, 210)
Screenshot: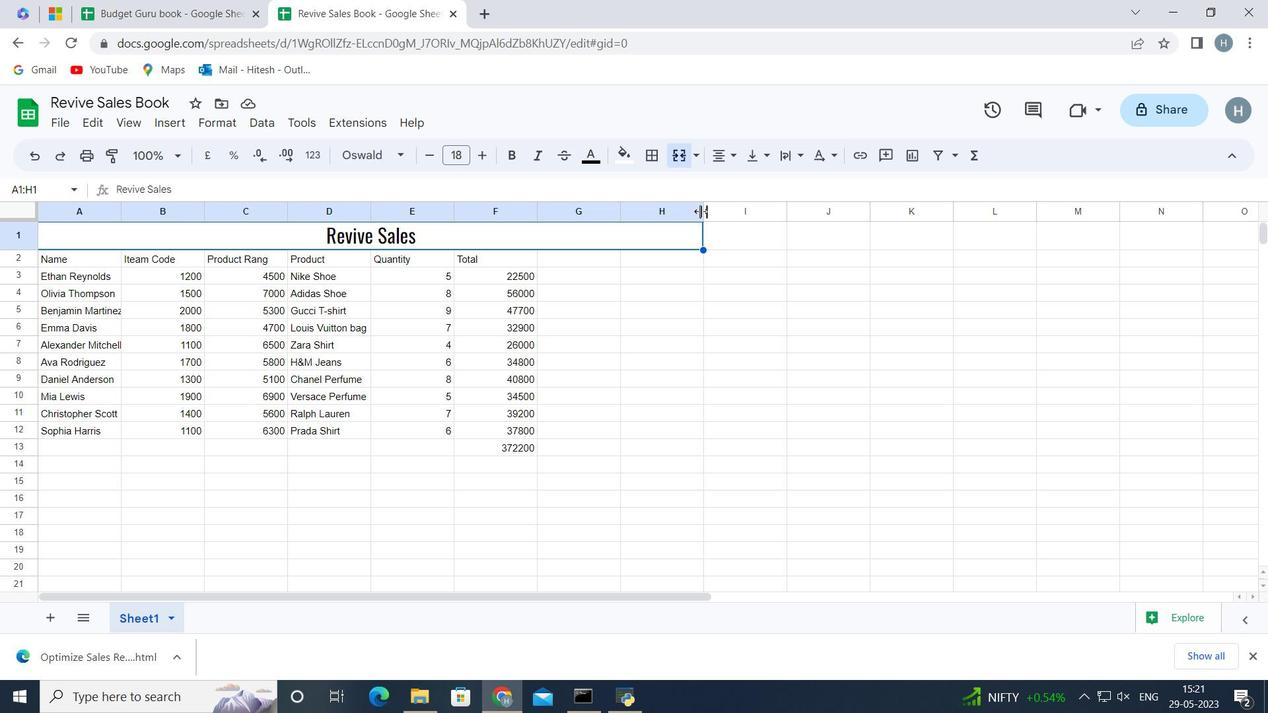 
Action: Mouse moved to (632, 222)
Screenshot: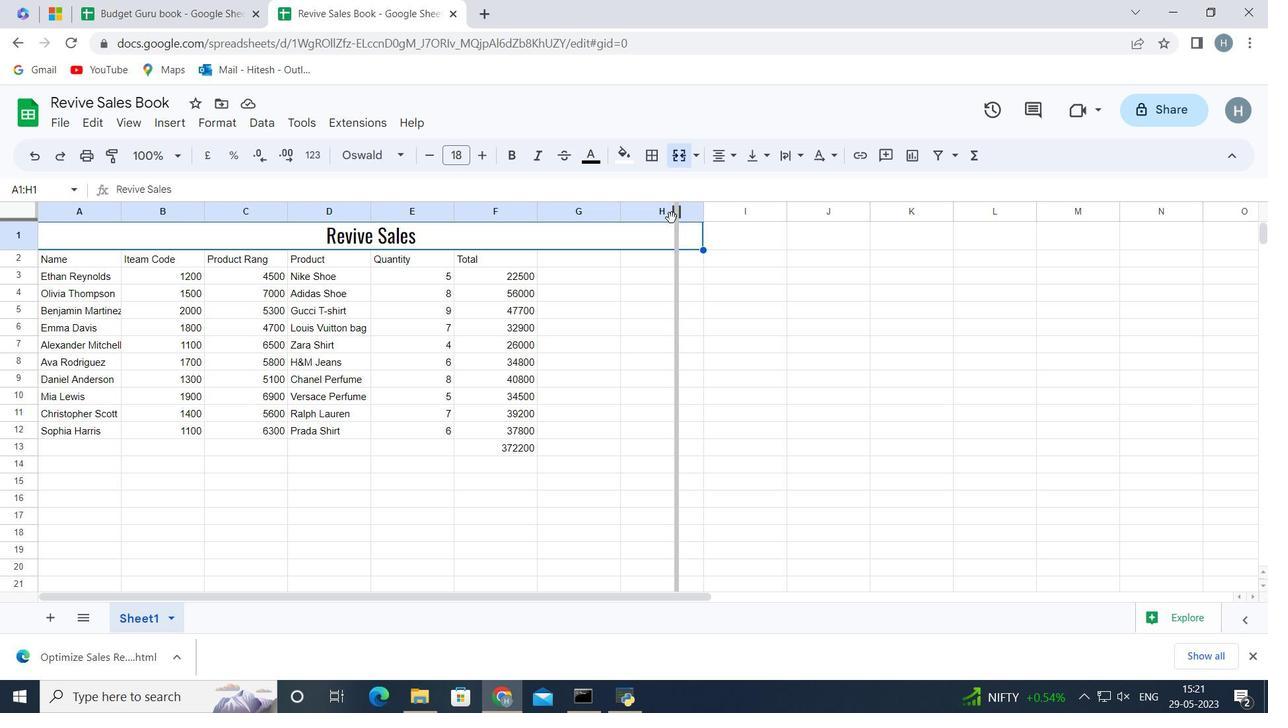 
Action: Mouse pressed left at (632, 222)
Screenshot: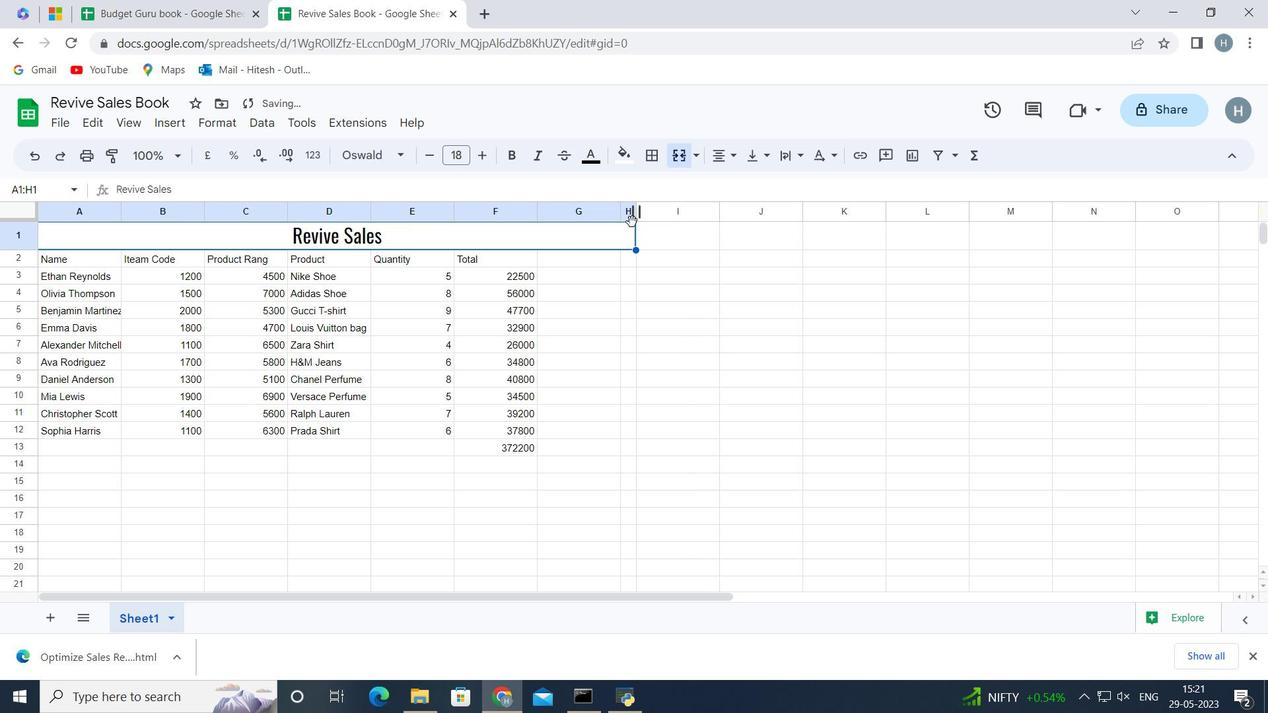 
Action: Mouse moved to (707, 253)
Screenshot: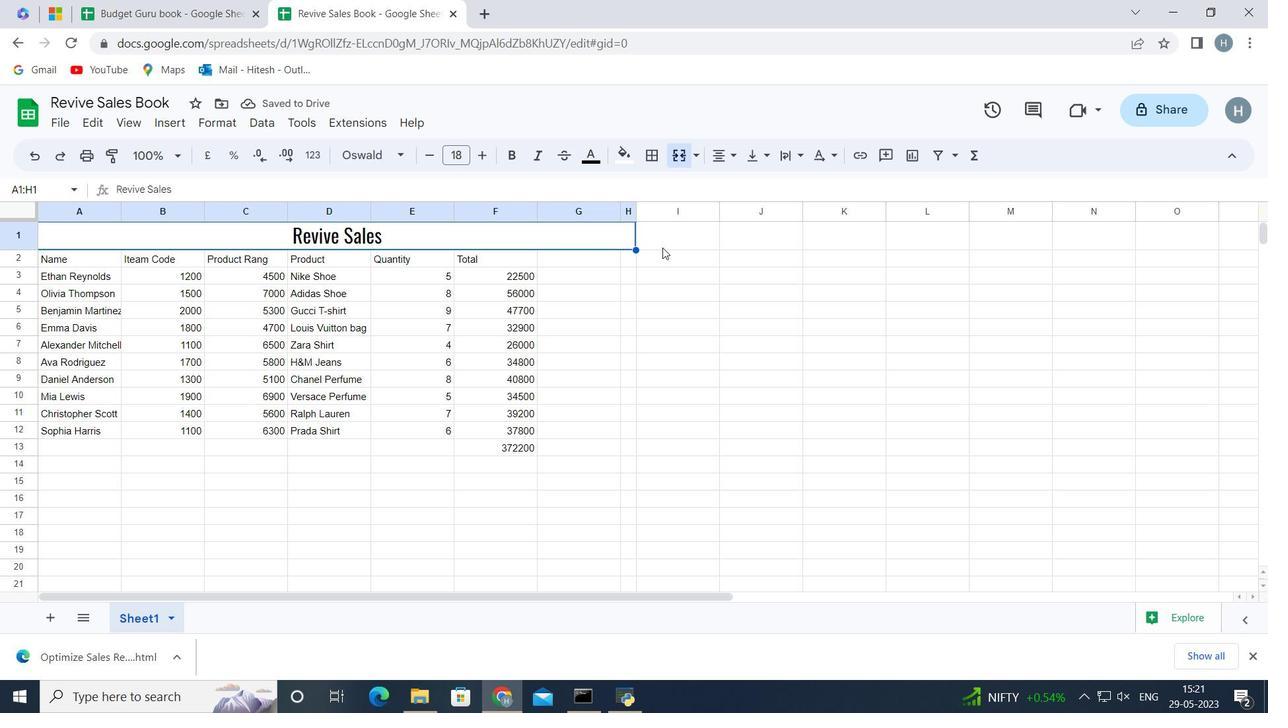 
Action: Mouse pressed left at (707, 253)
Screenshot: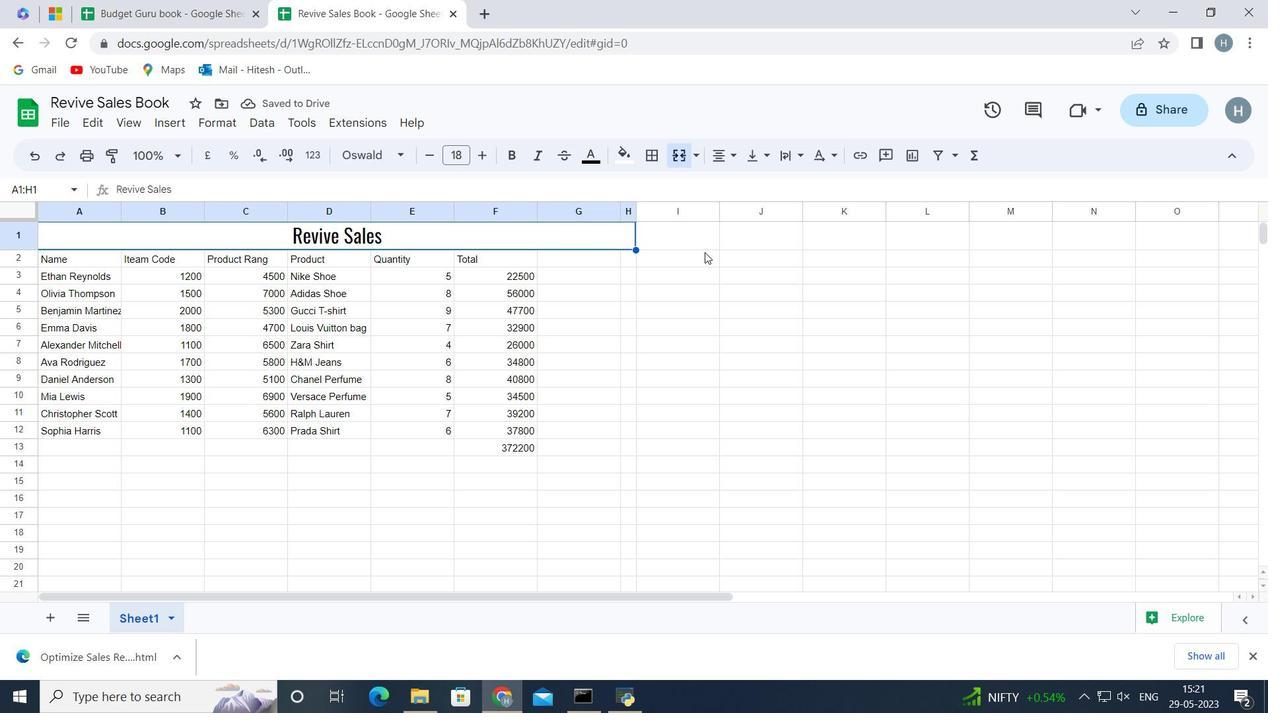 
Action: Mouse moved to (492, 237)
Screenshot: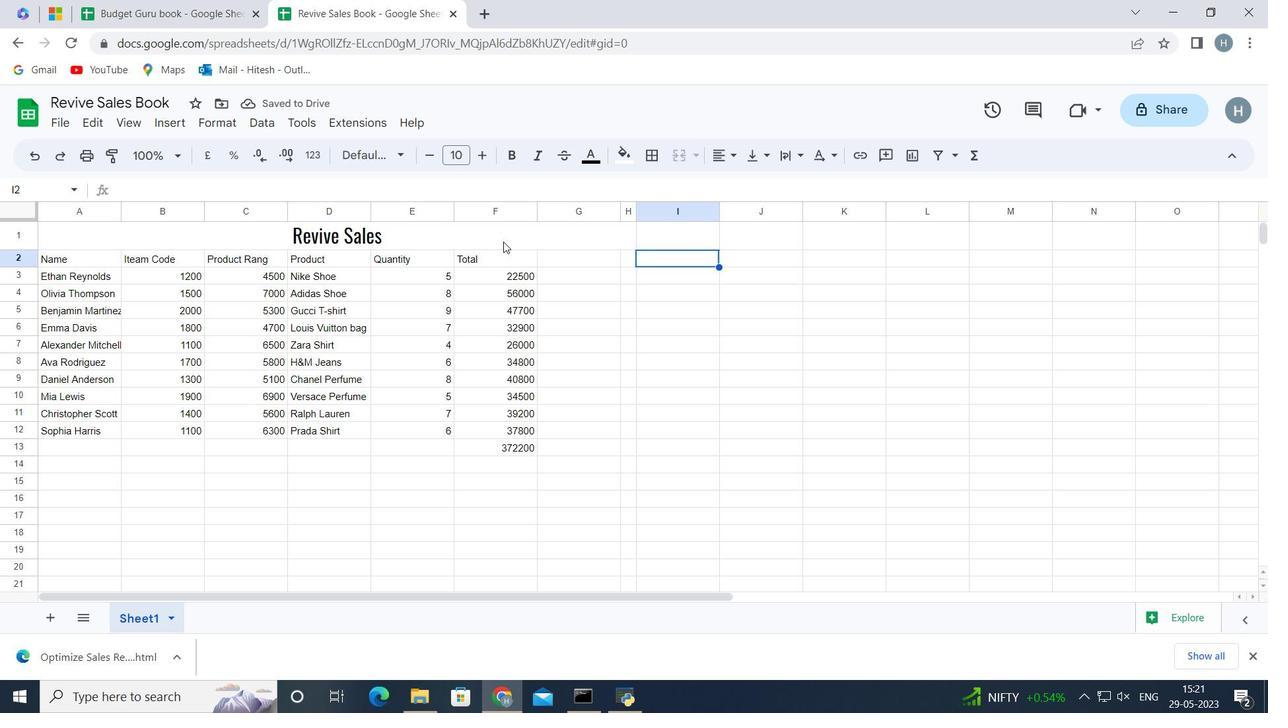 
Action: Mouse pressed left at (492, 237)
Screenshot: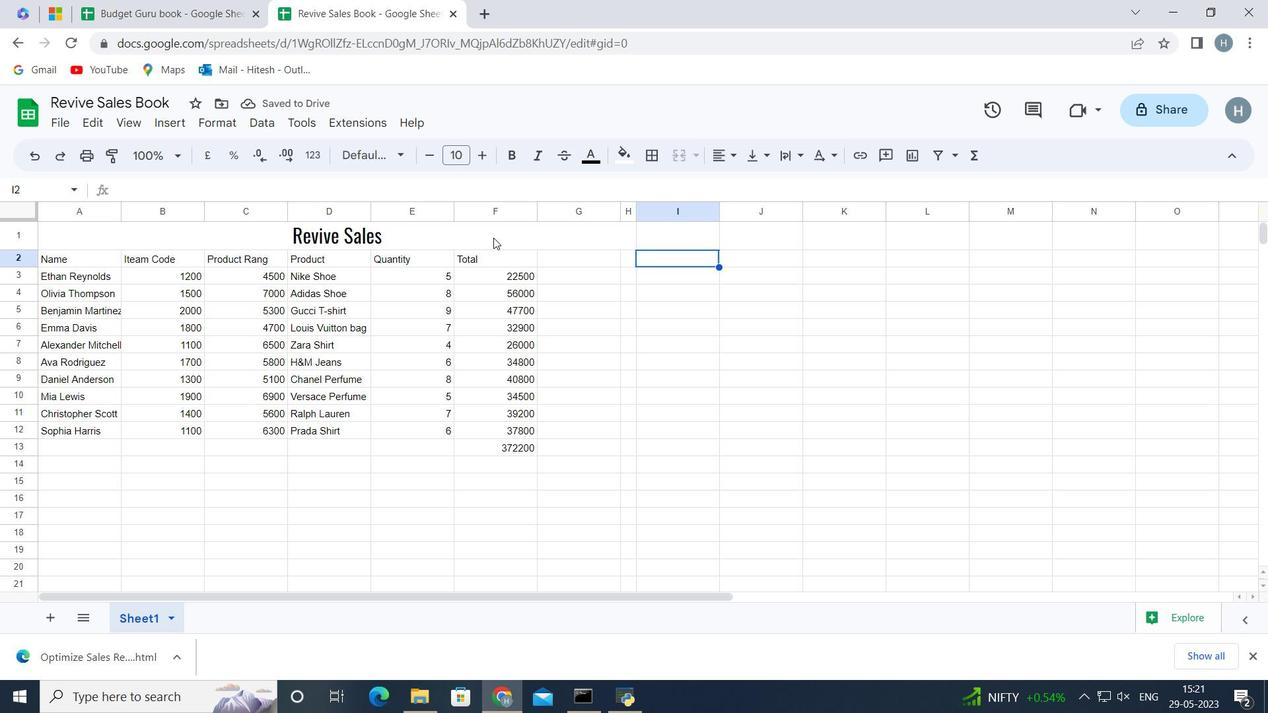
Action: Mouse moved to (686, 157)
Screenshot: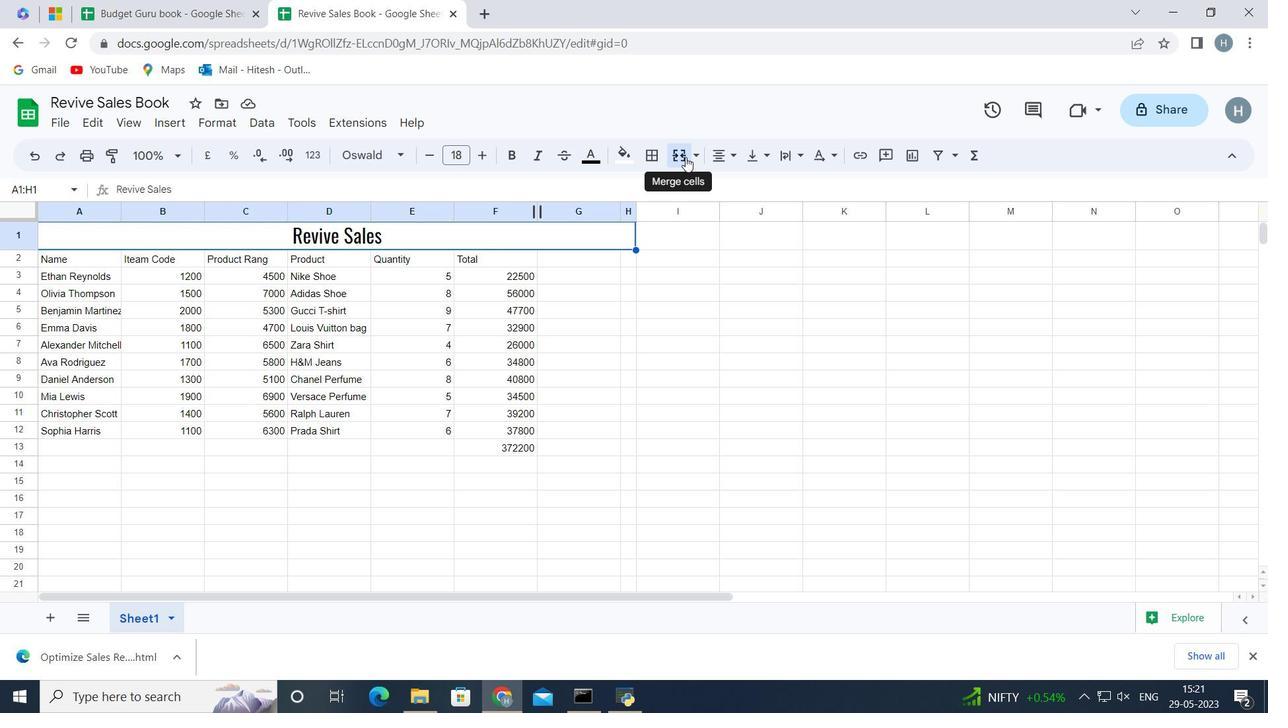 
Action: Mouse pressed left at (686, 157)
Screenshot: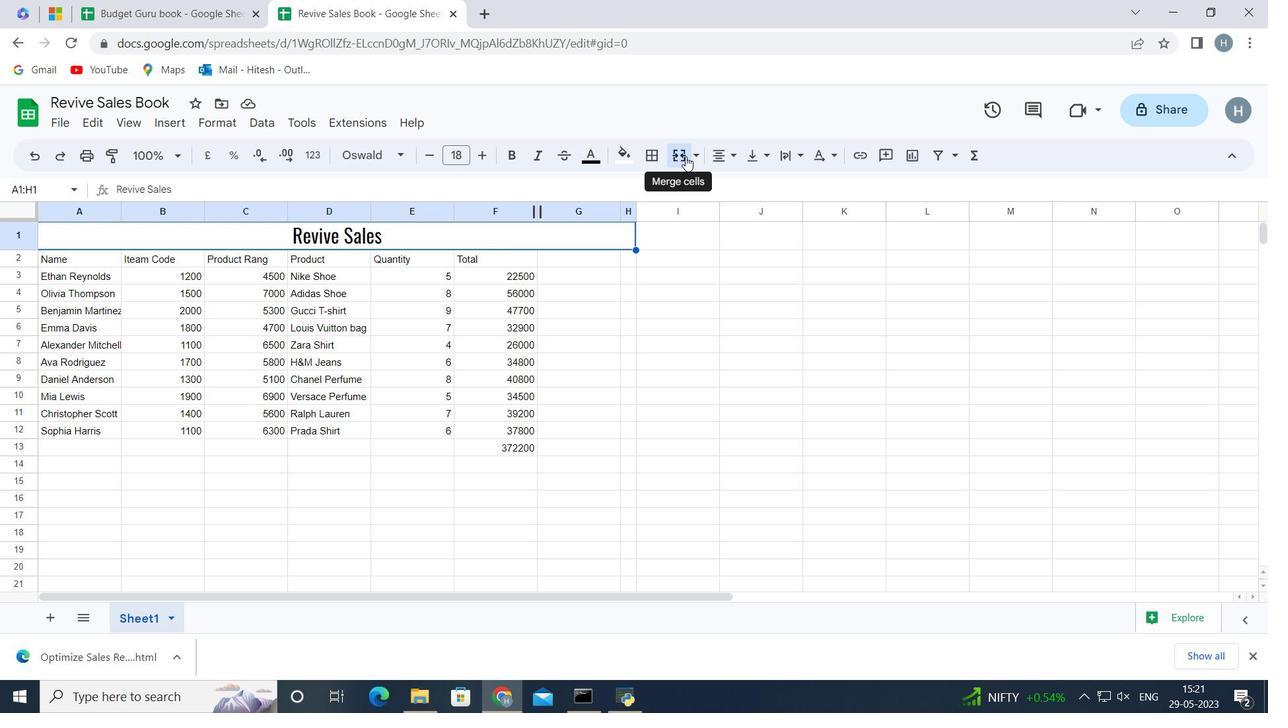 
Action: Mouse moved to (603, 233)
Screenshot: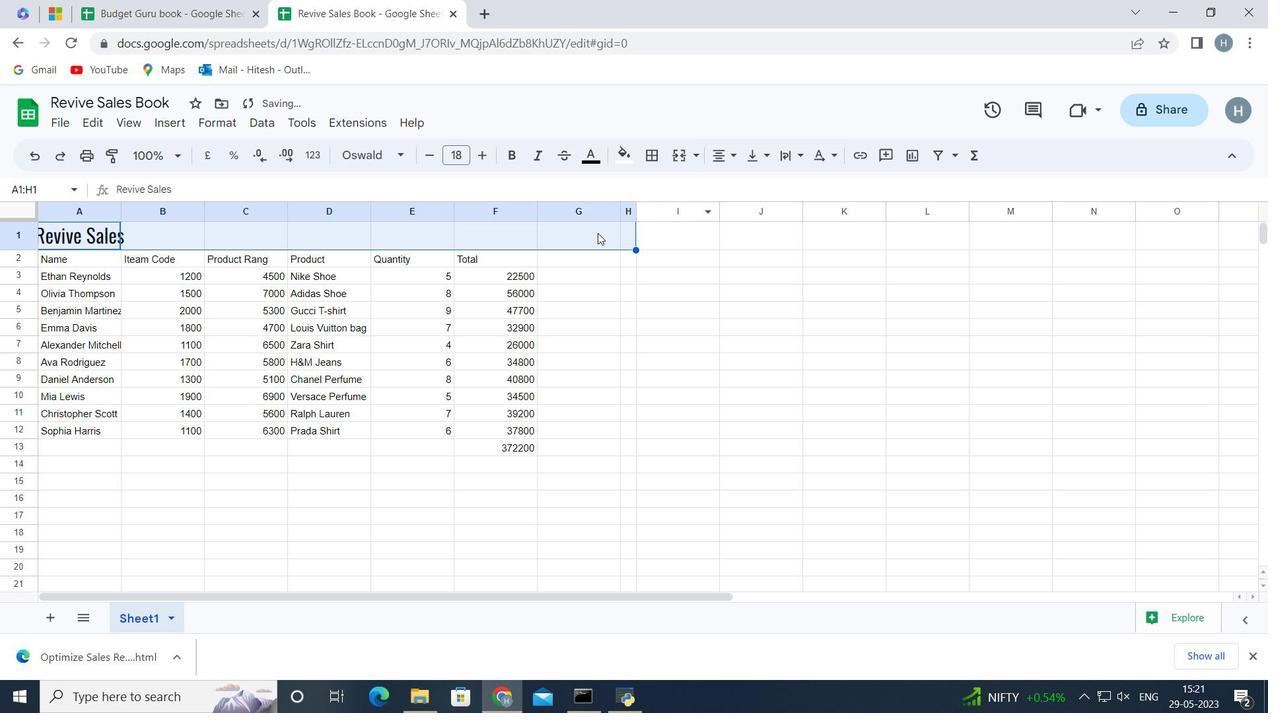 
Action: Key pressed <Key.shift><Key.left><Key.left>
Screenshot: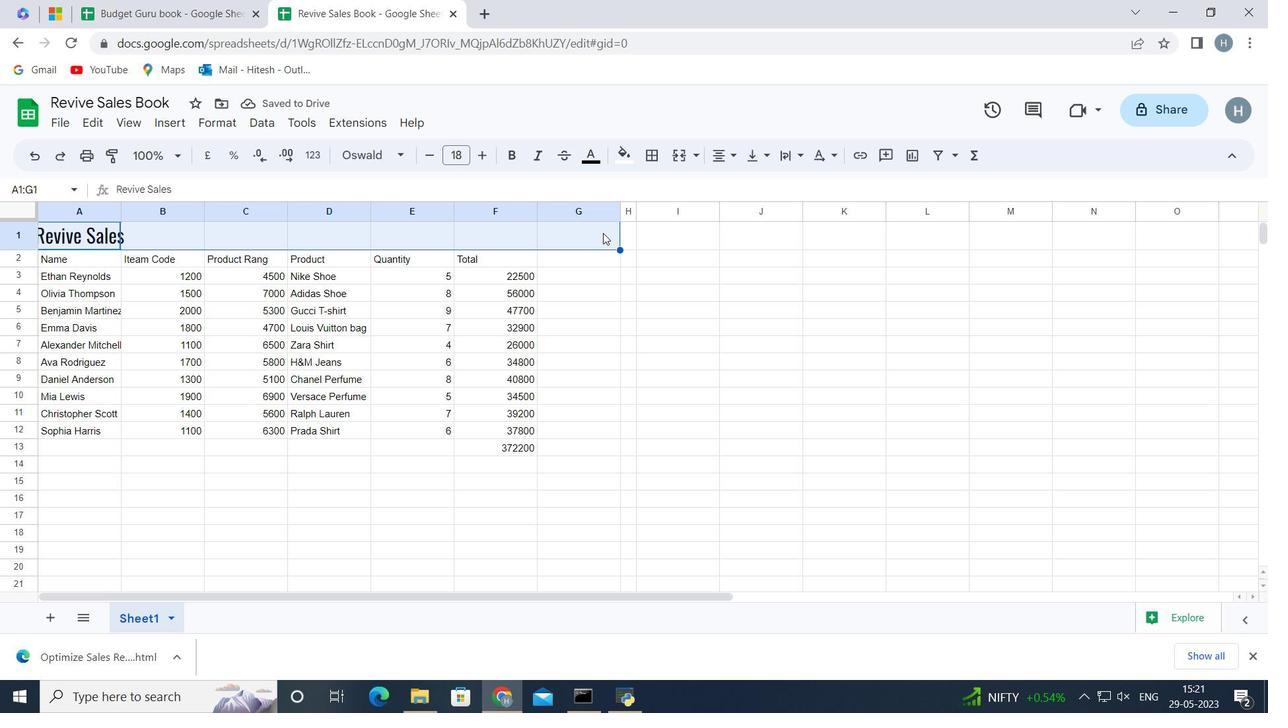 
Action: Mouse moved to (681, 159)
Screenshot: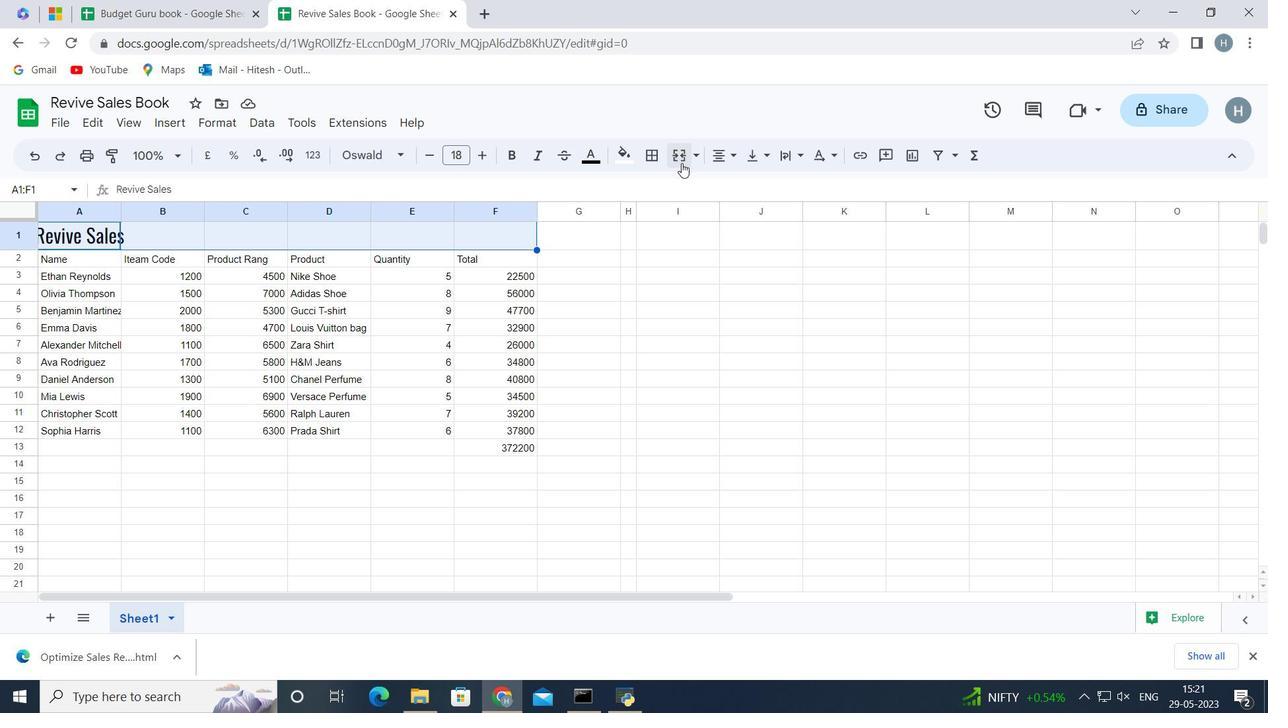 
Action: Mouse pressed left at (681, 159)
Screenshot: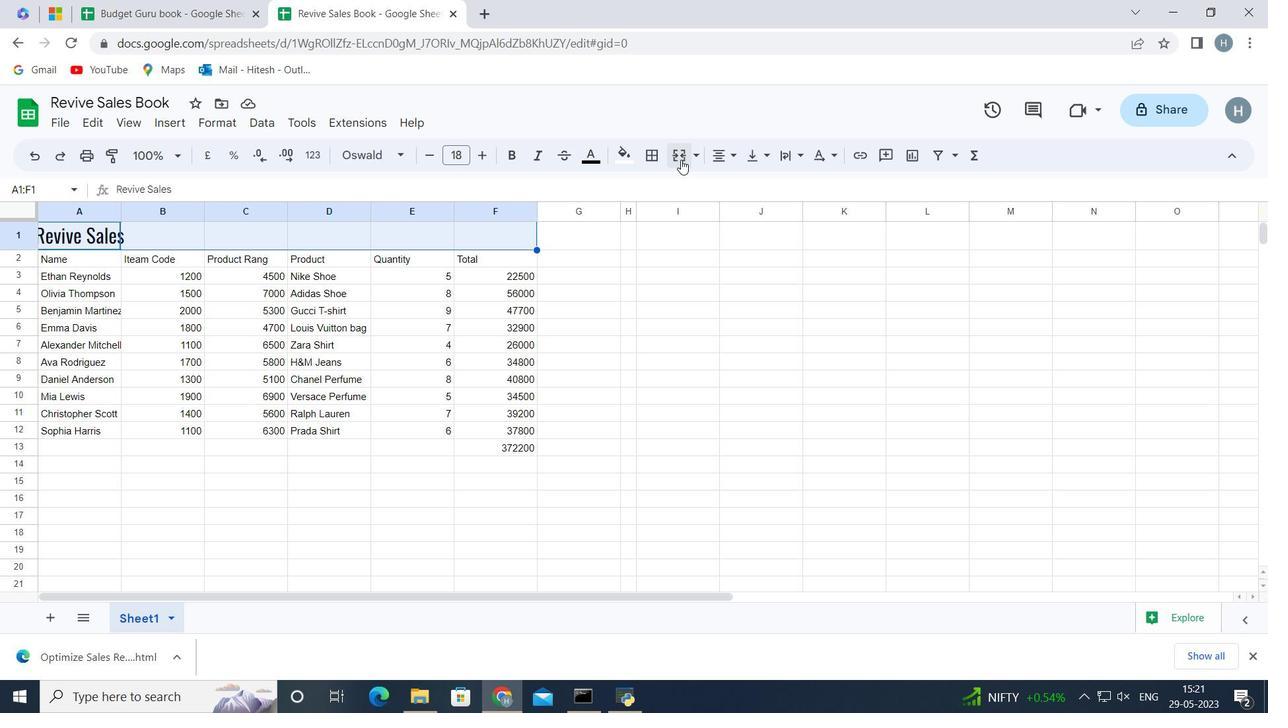 
Action: Mouse moved to (587, 369)
Screenshot: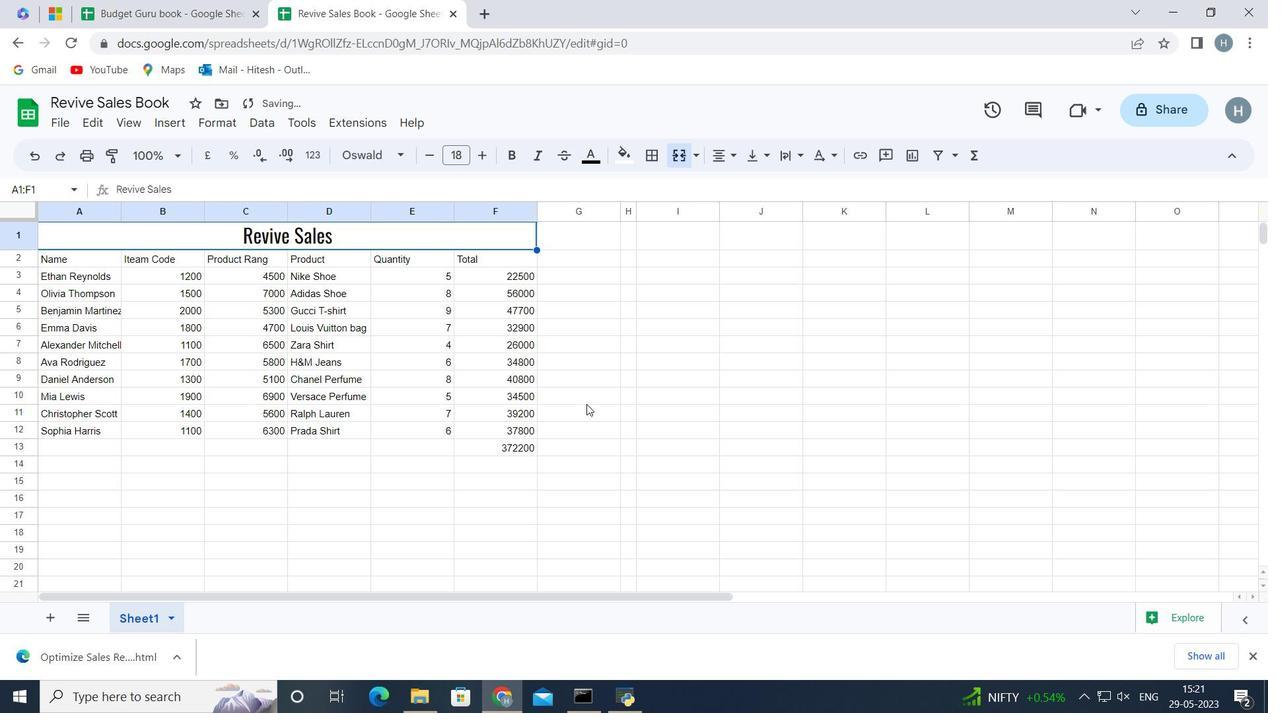 
Action: Key pressed <Key.shift><Key.down><Key.down><Key.down><Key.down><Key.down><Key.down><Key.down><Key.down><Key.down><Key.down><Key.down><Key.down><Key.down><Key.up>
Screenshot: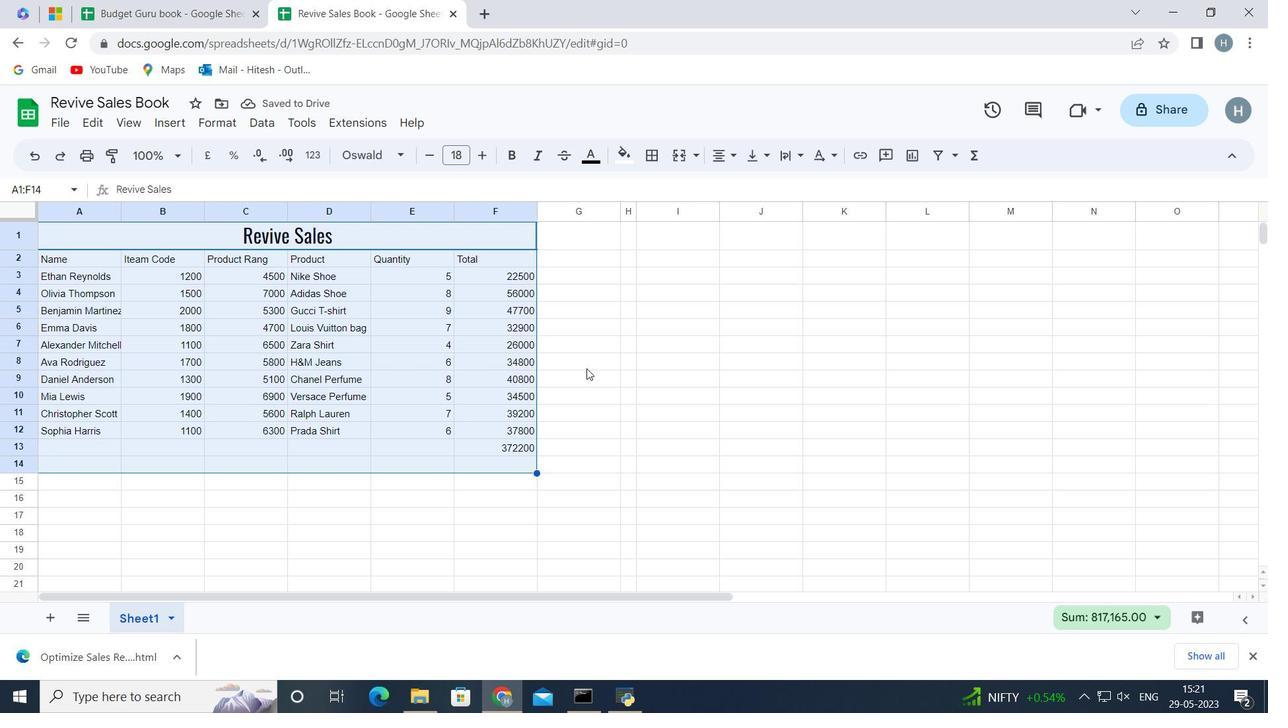 
Action: Mouse moved to (730, 161)
Screenshot: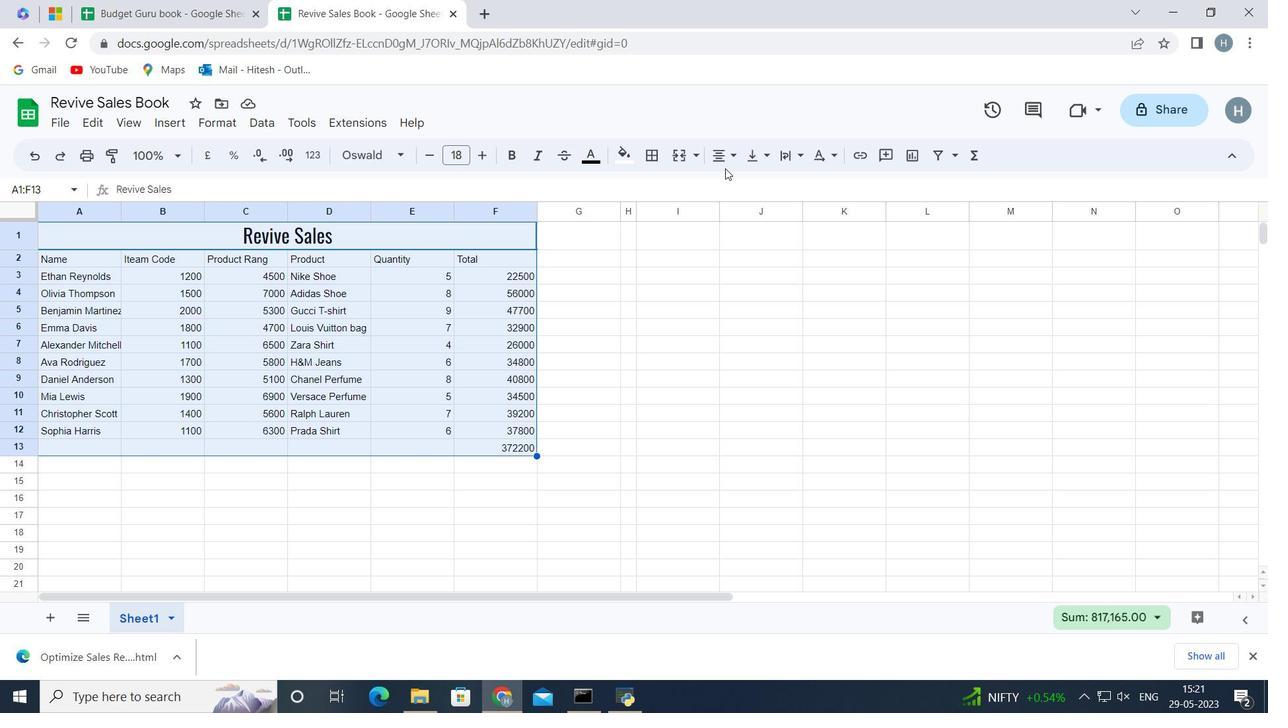 
Action: Mouse pressed left at (730, 161)
Screenshot: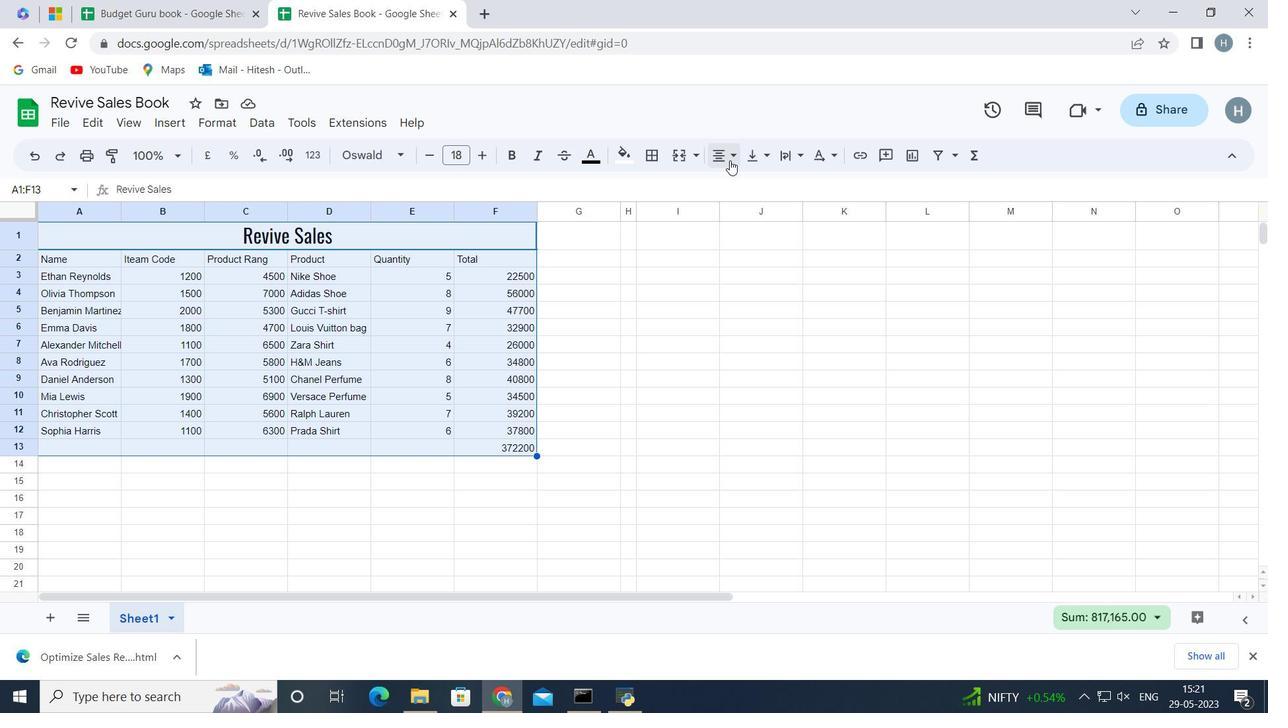 
Action: Mouse moved to (745, 190)
Screenshot: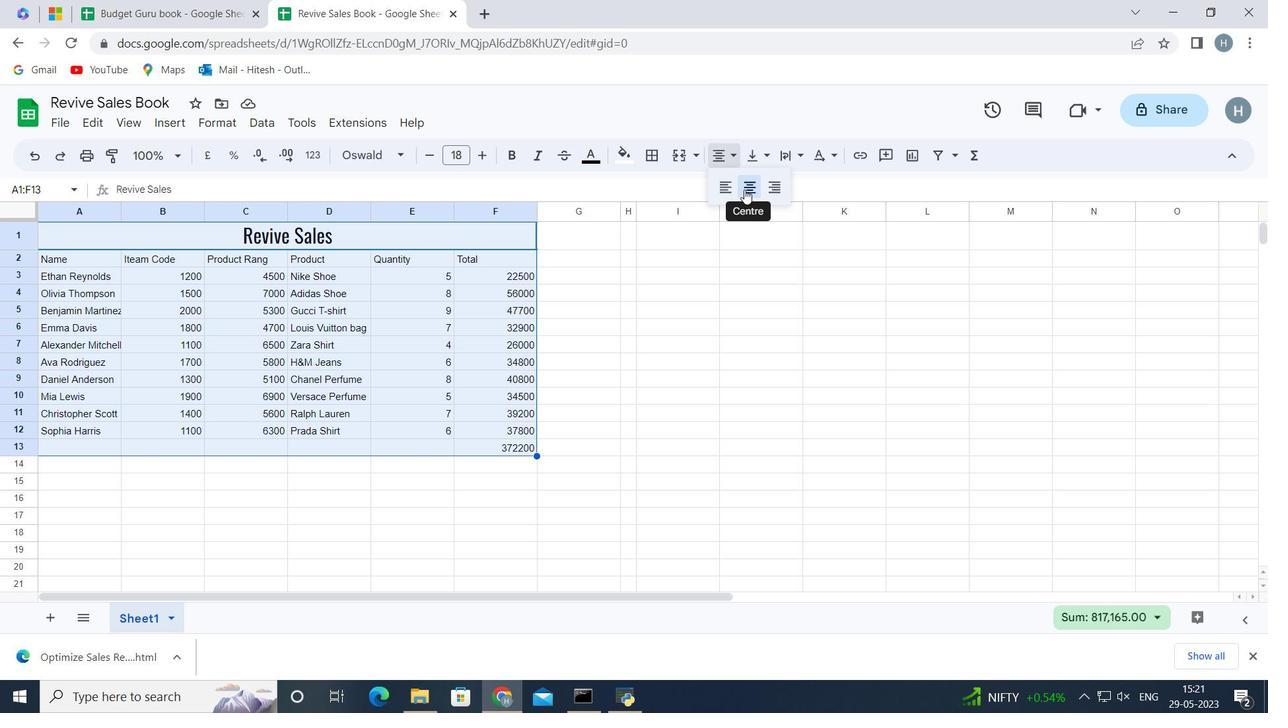 
Action: Mouse pressed left at (745, 190)
Screenshot: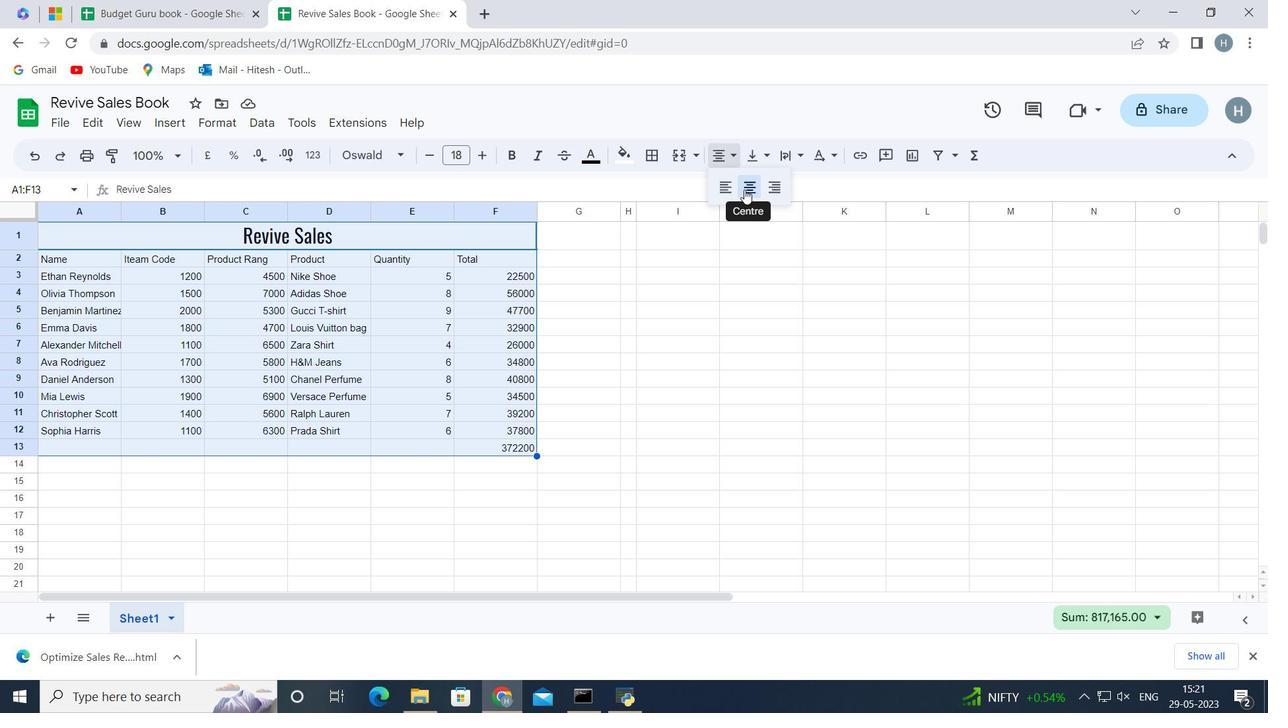 
Action: Mouse moved to (412, 502)
Screenshot: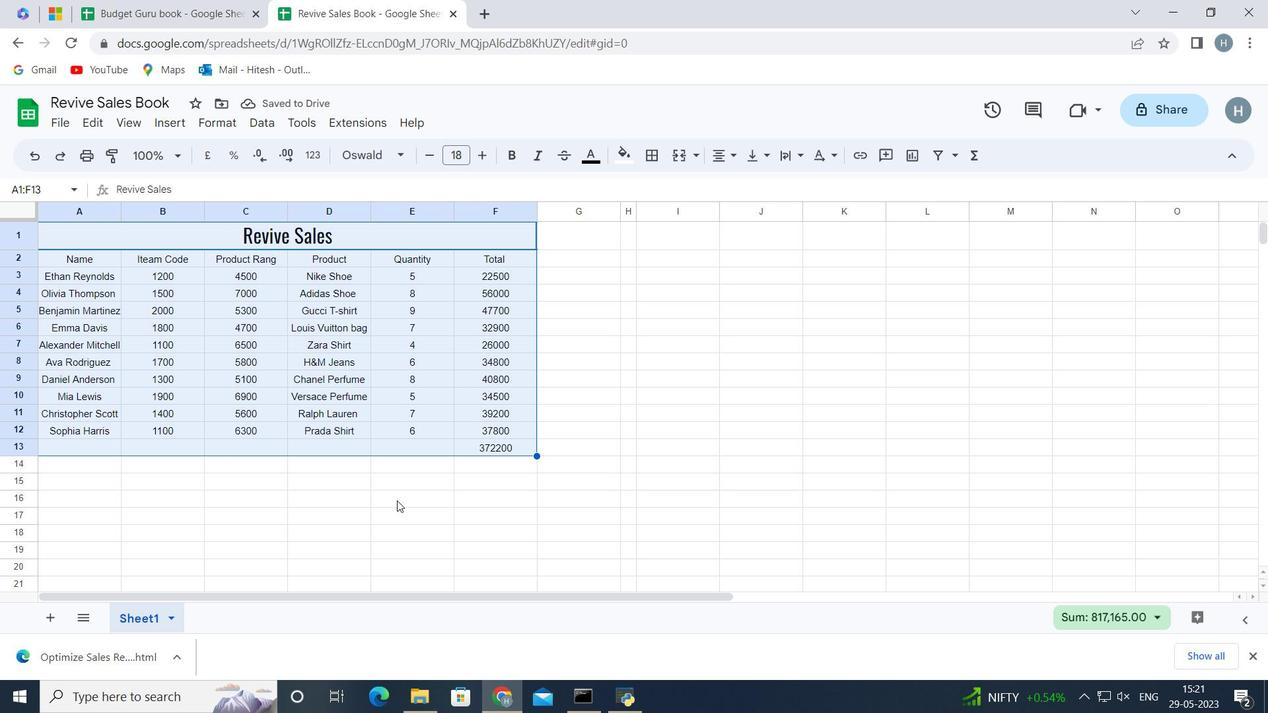 
Action: Mouse pressed left at (412, 502)
Screenshot: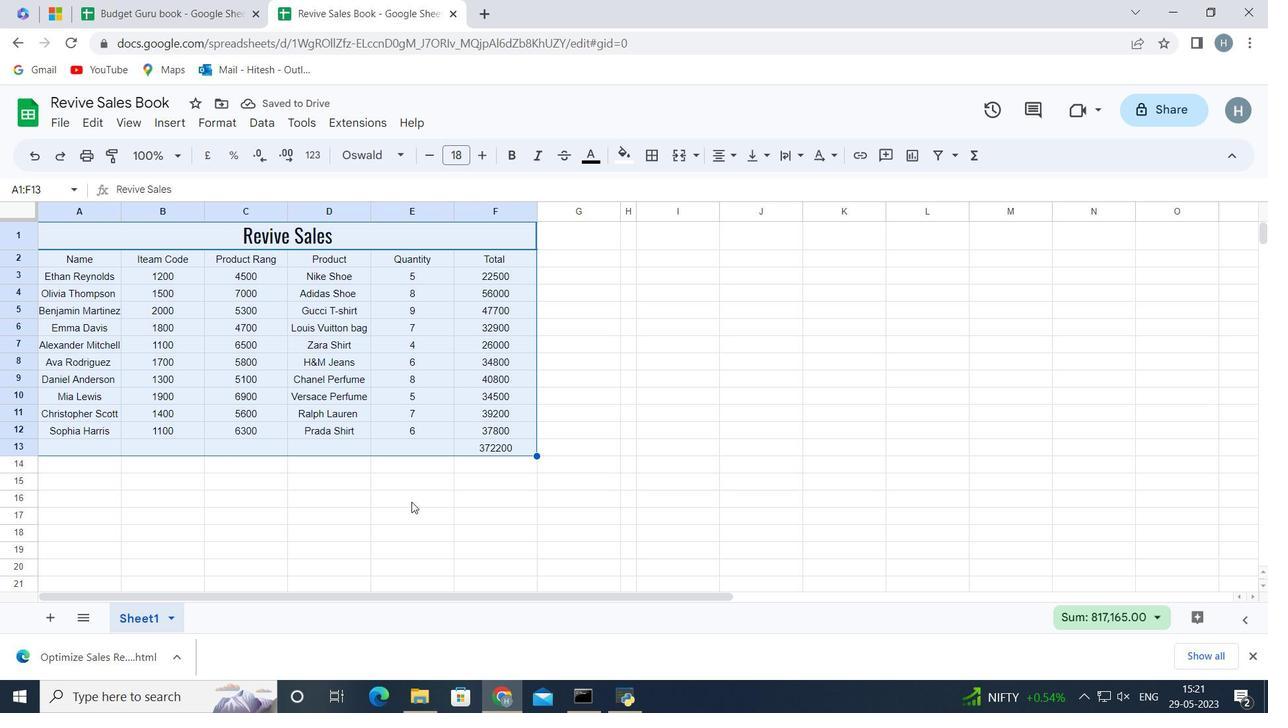 
Action: Mouse moved to (164, 222)
Screenshot: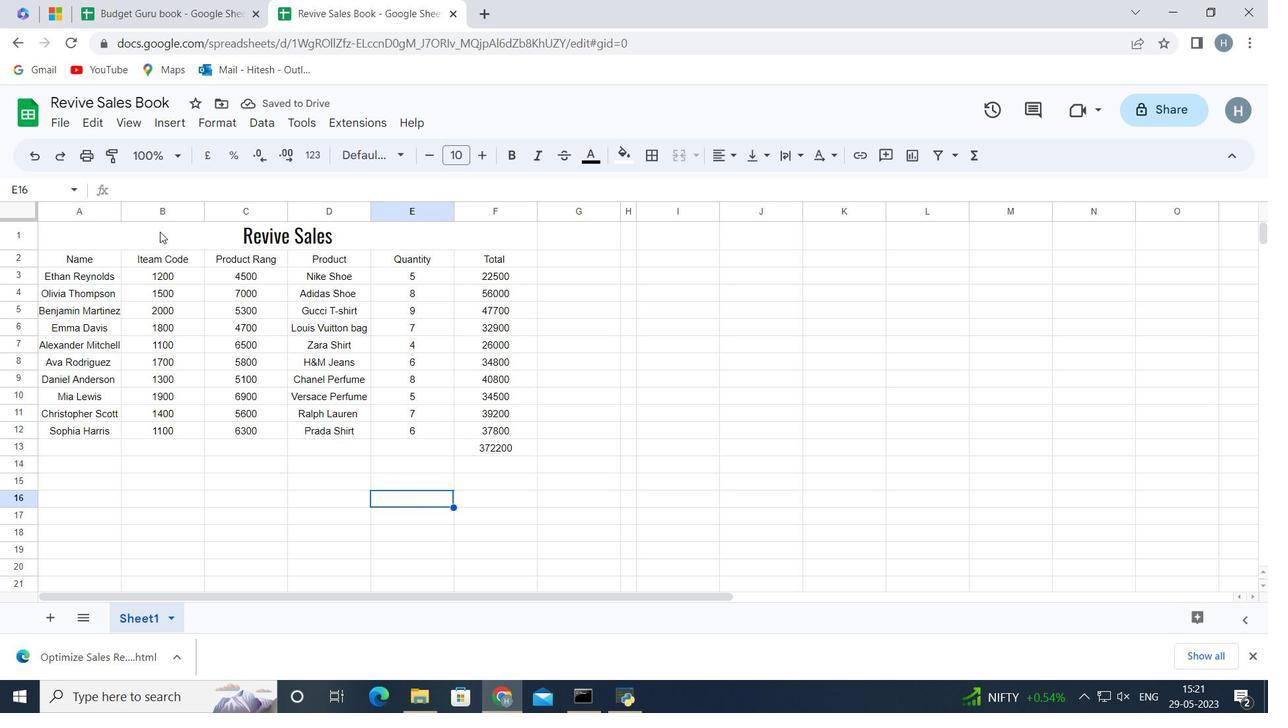 
Action: Mouse pressed left at (164, 222)
Screenshot: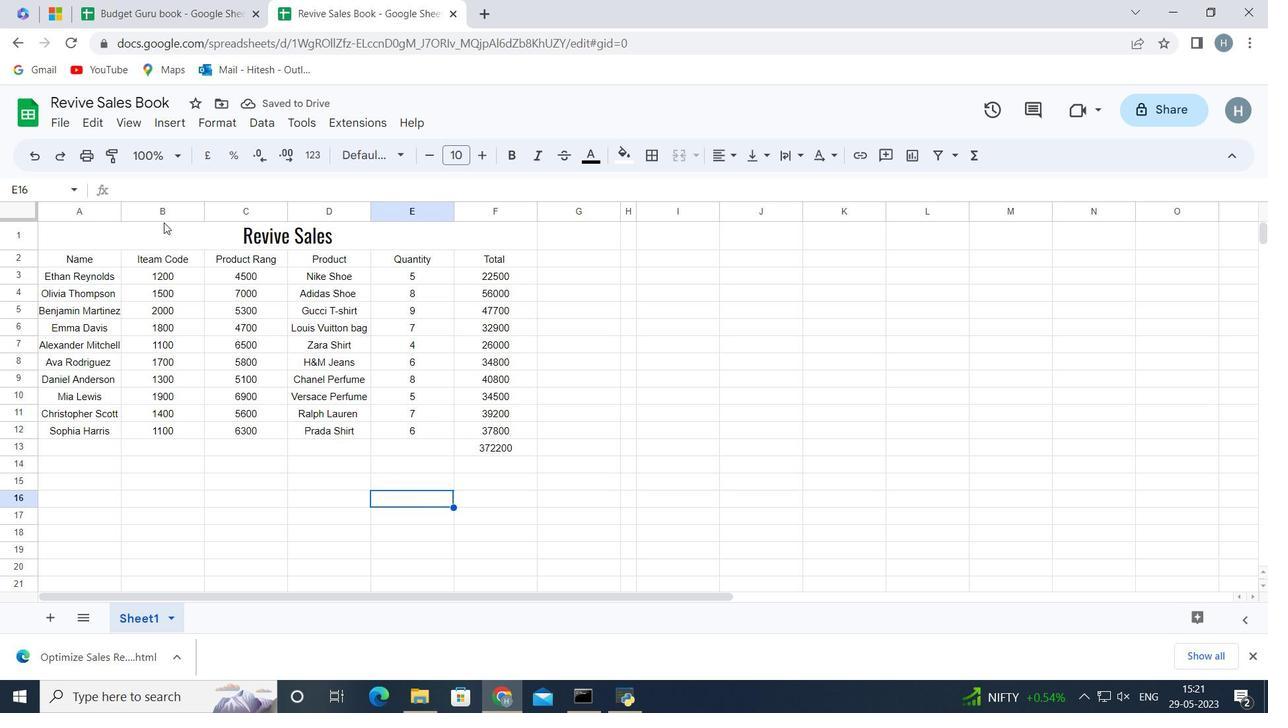 
Action: Mouse moved to (390, 516)
Screenshot: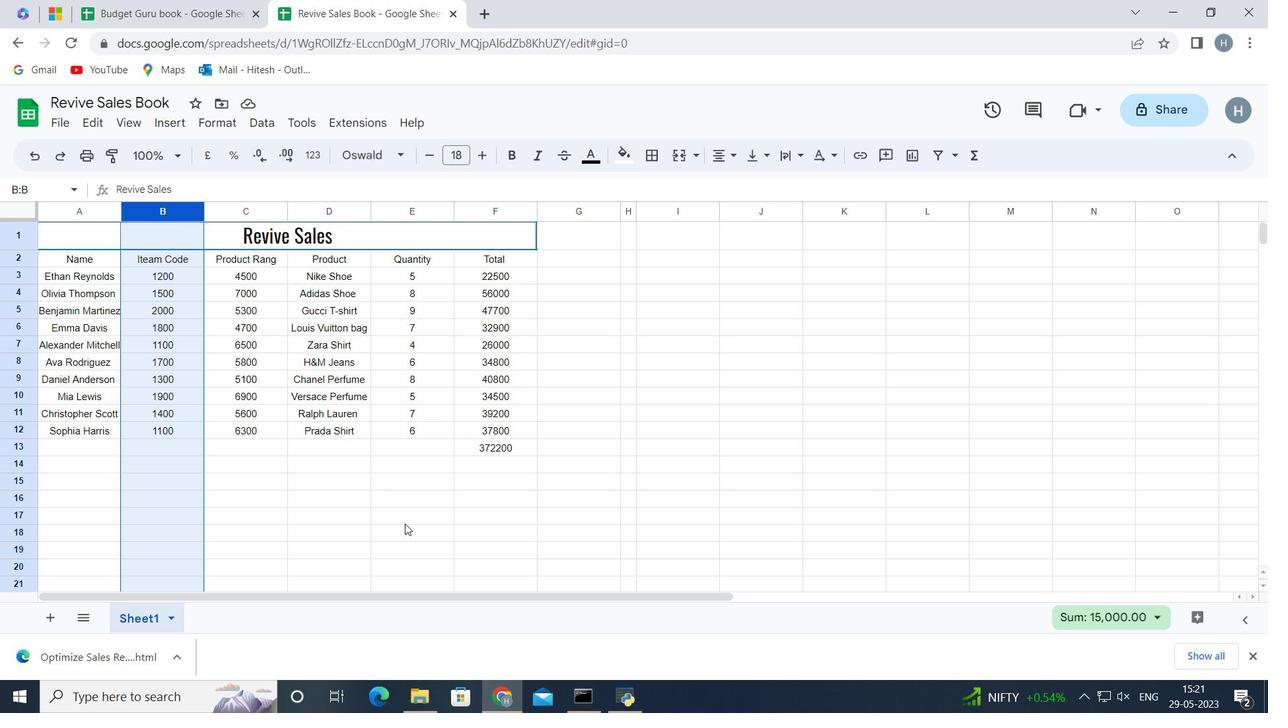 
Action: Mouse pressed left at (390, 516)
Screenshot: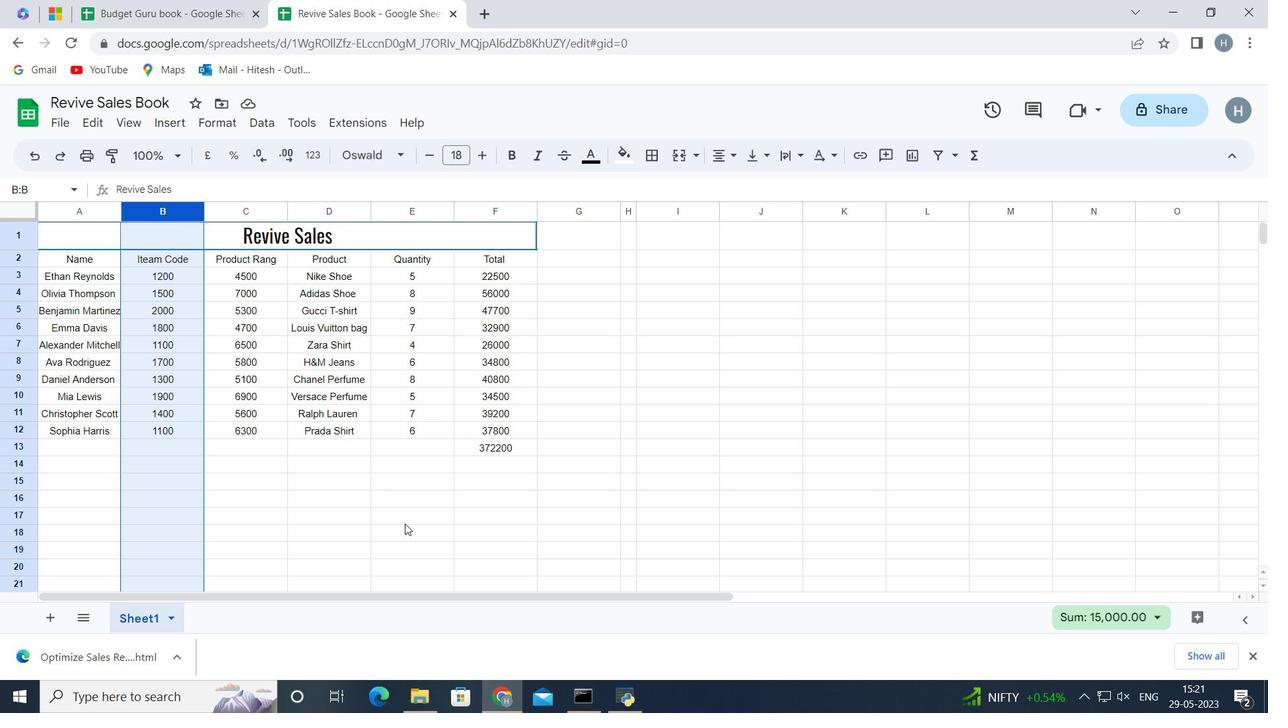 
Action: Mouse moved to (70, 225)
Screenshot: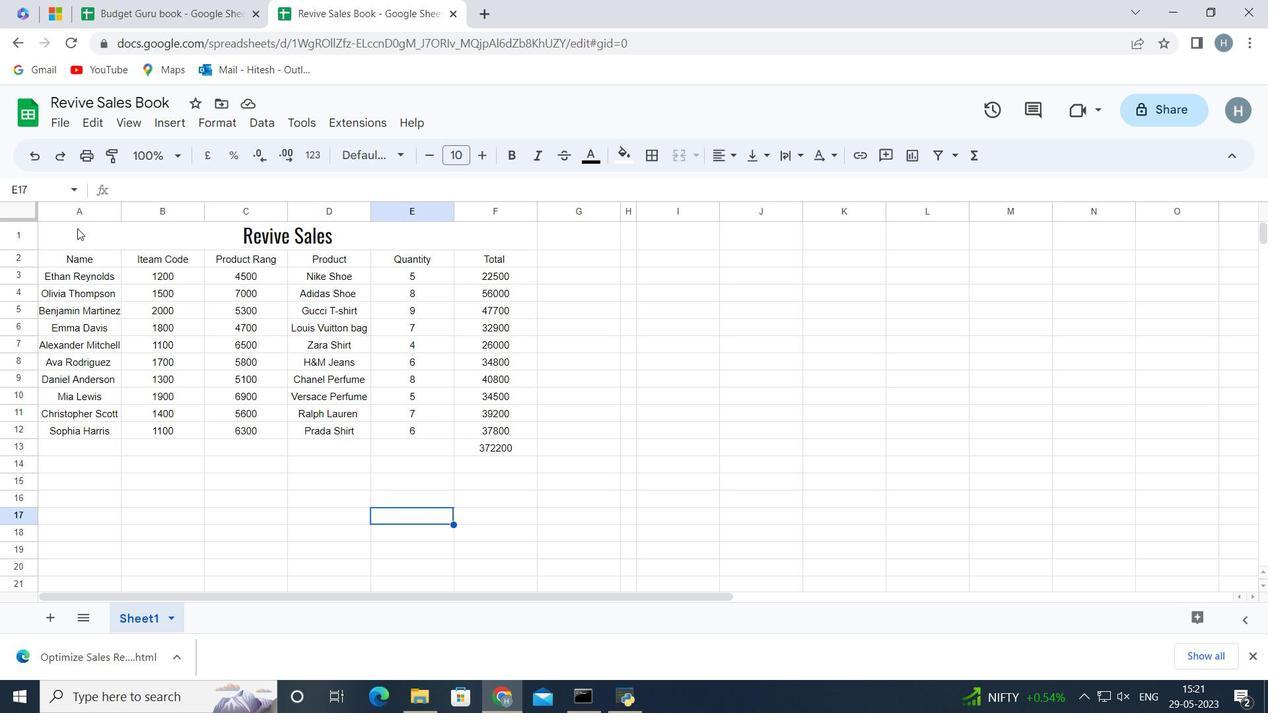 
Action: Mouse pressed left at (70, 225)
Screenshot: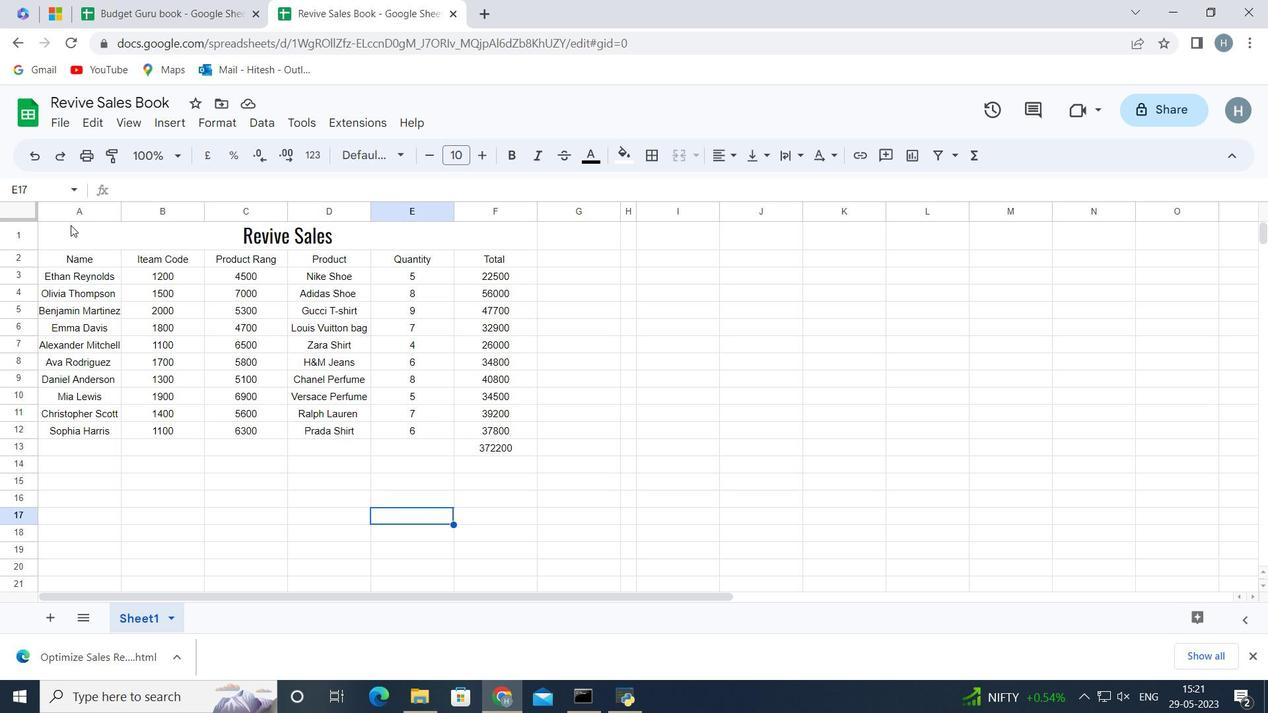 
Action: Mouse moved to (626, 180)
Screenshot: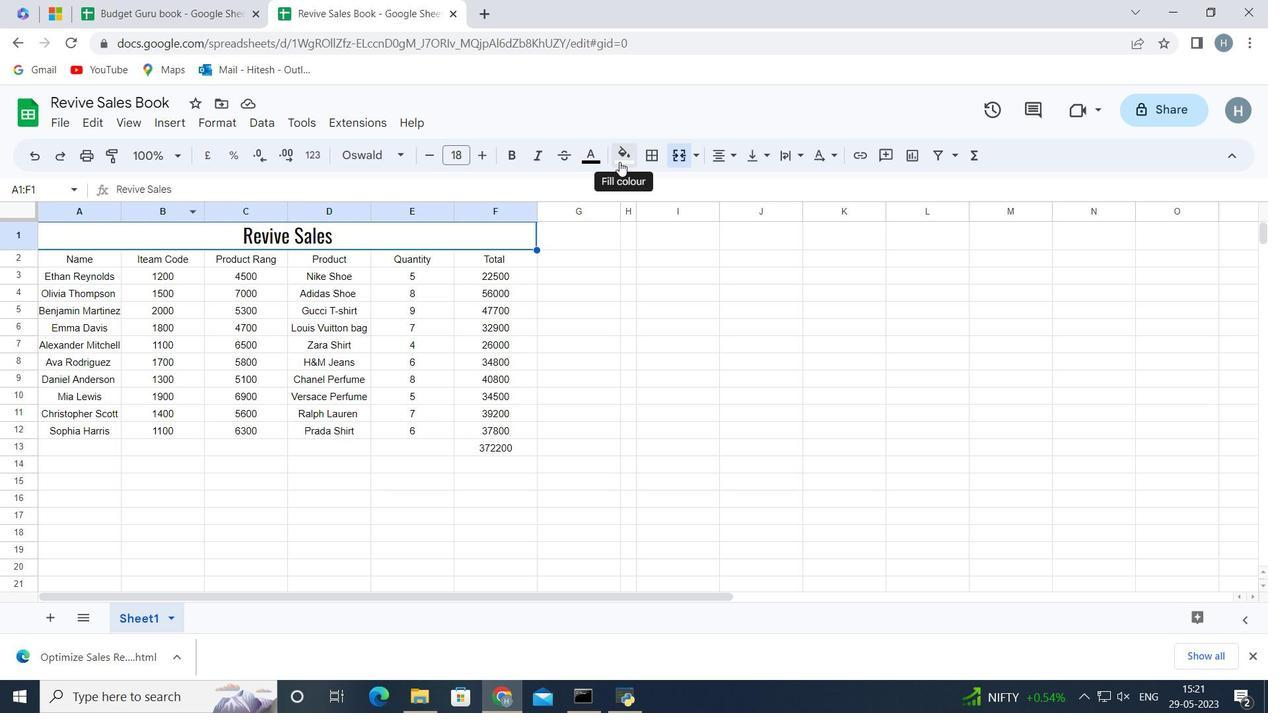 
Action: Mouse pressed left at (626, 180)
Screenshot: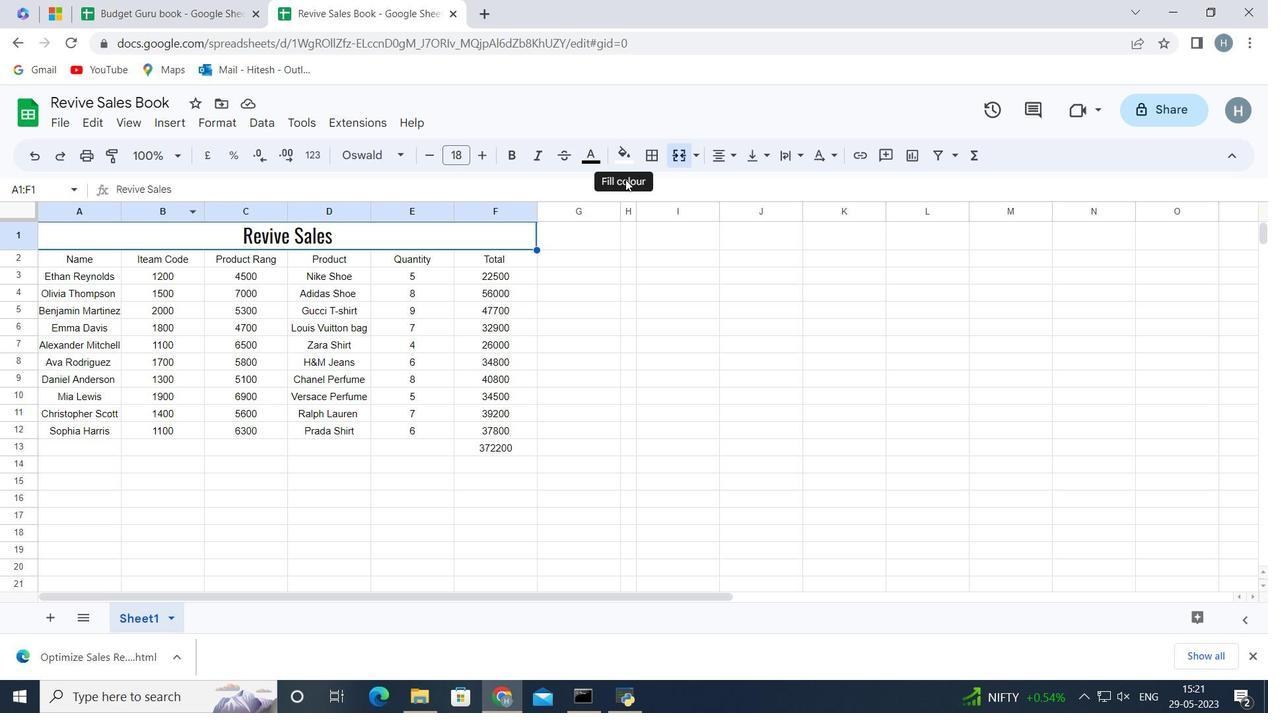 
Action: Mouse moved to (626, 157)
Screenshot: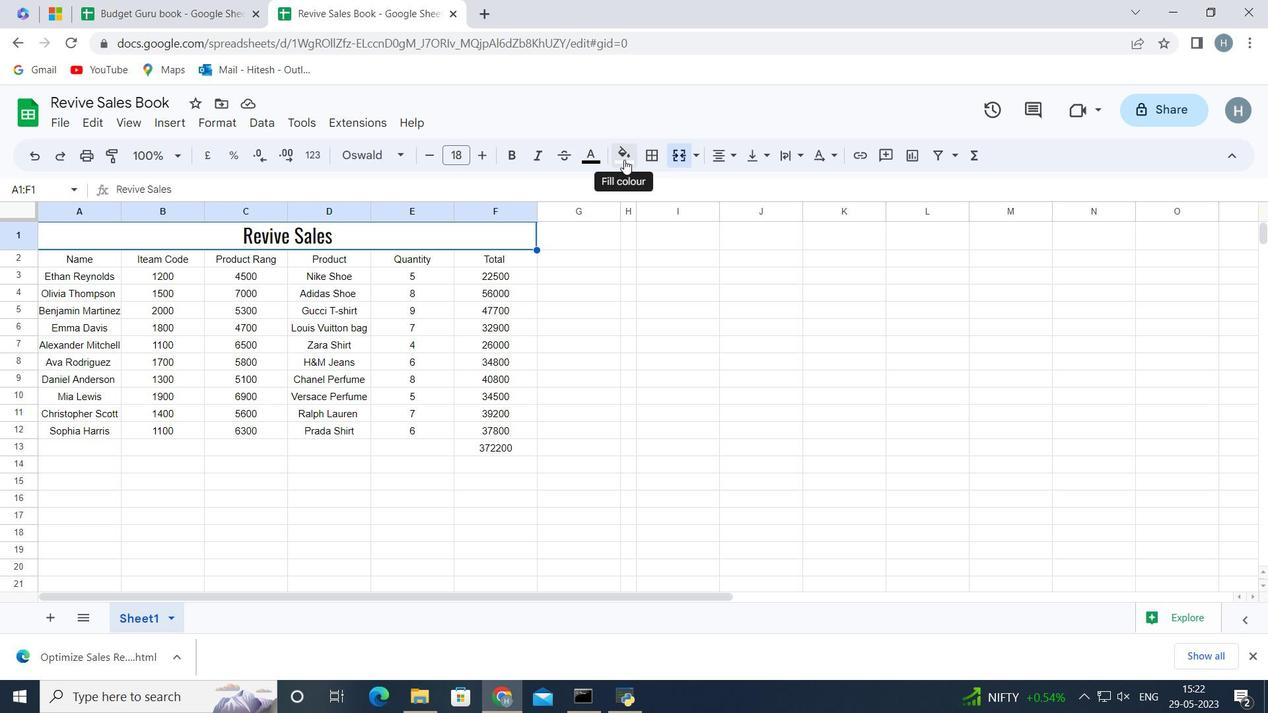 
Action: Mouse pressed left at (626, 157)
Screenshot: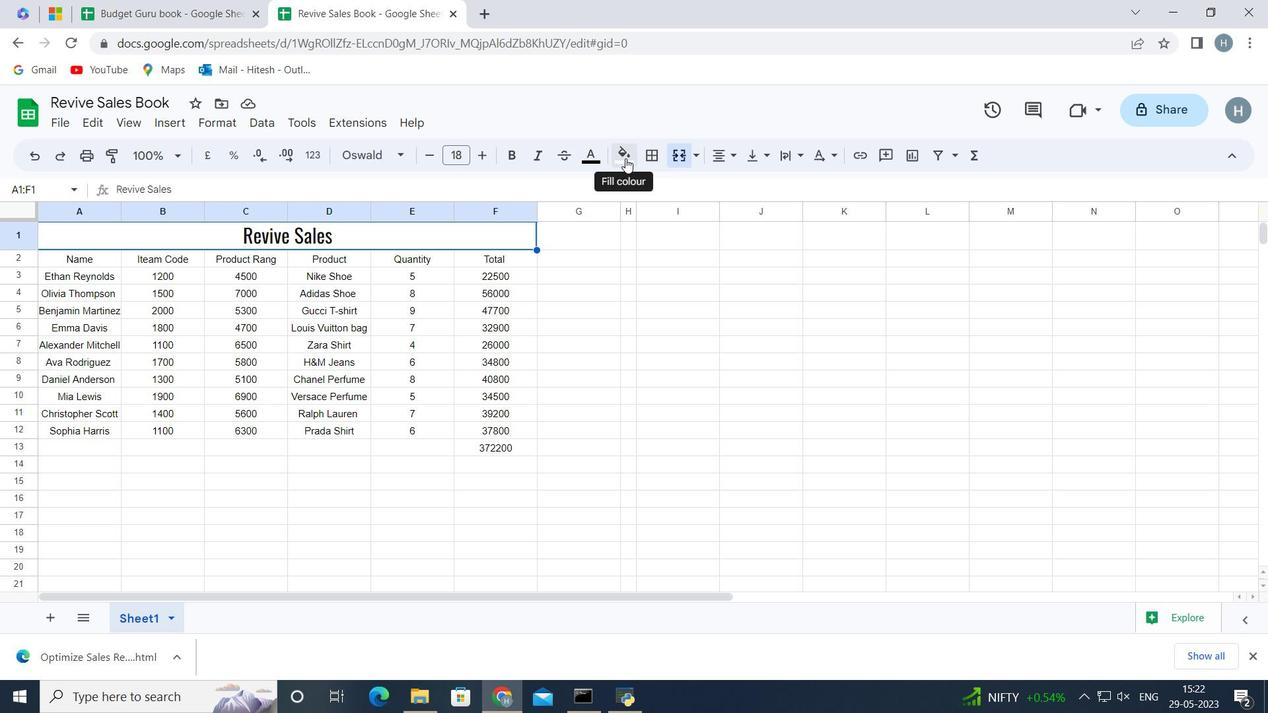 
Action: Mouse moved to (649, 229)
Screenshot: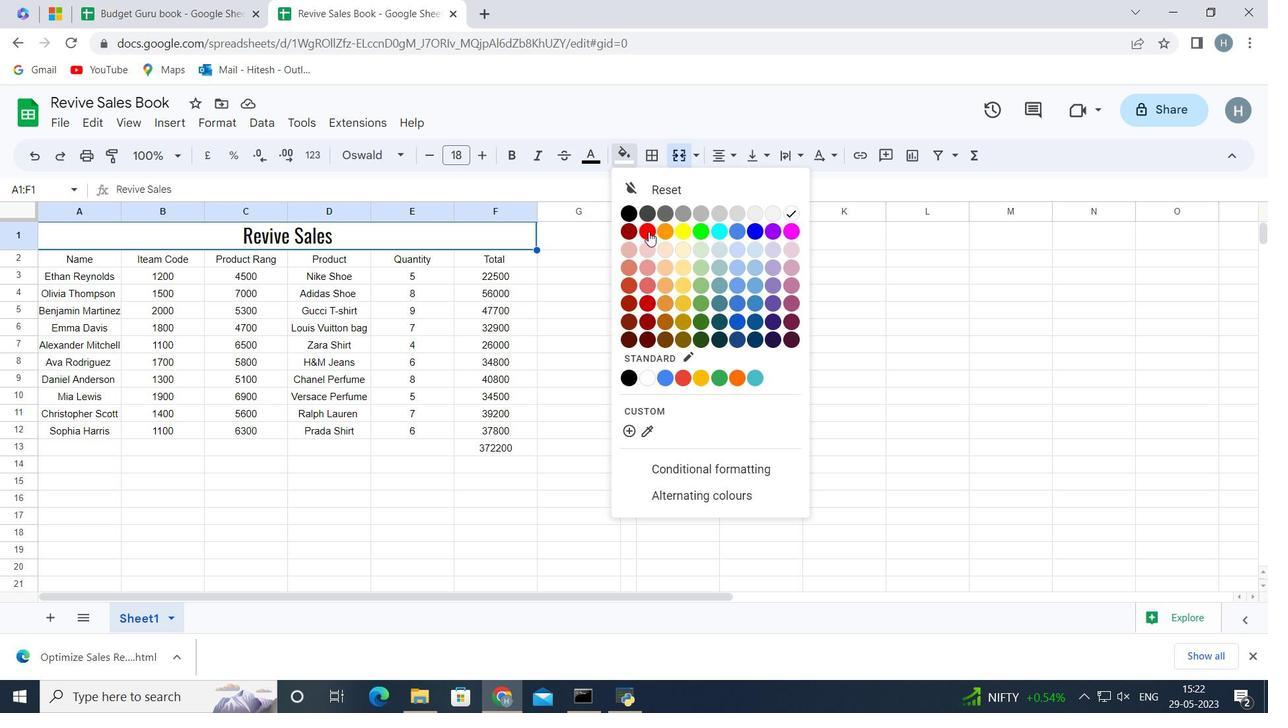 
Action: Mouse pressed left at (649, 229)
Screenshot: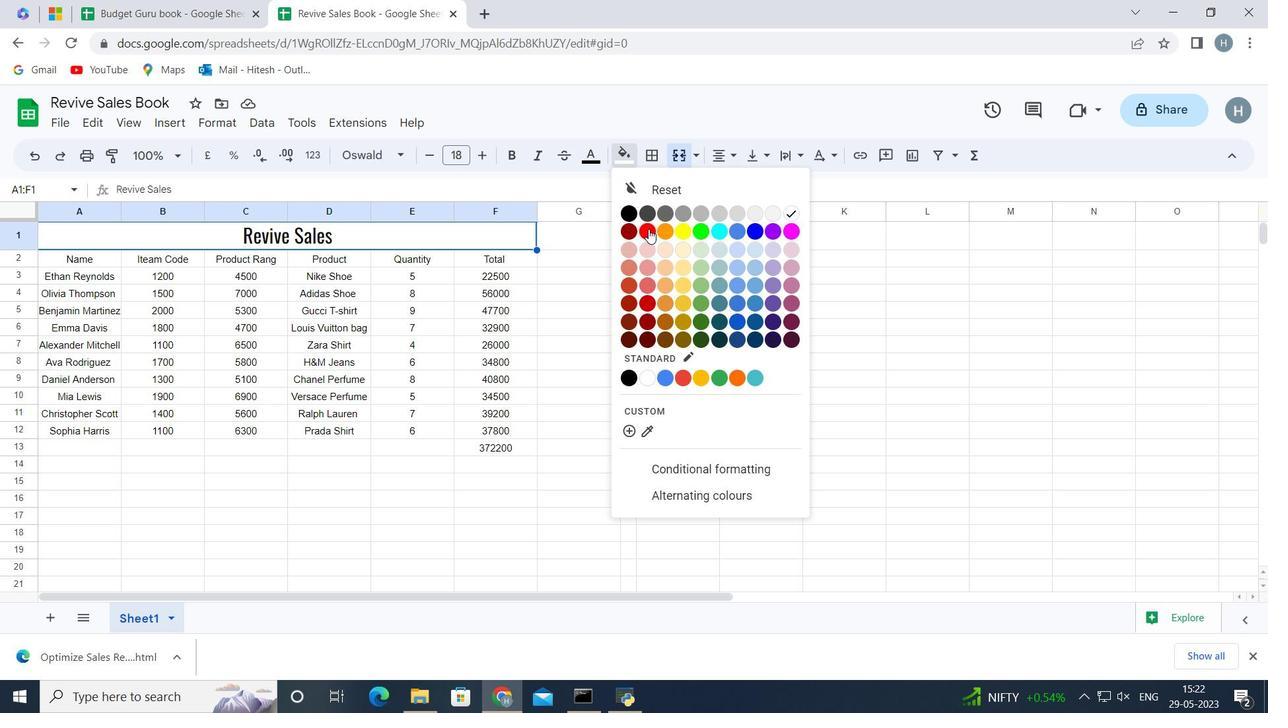 
Action: Mouse moved to (335, 536)
Screenshot: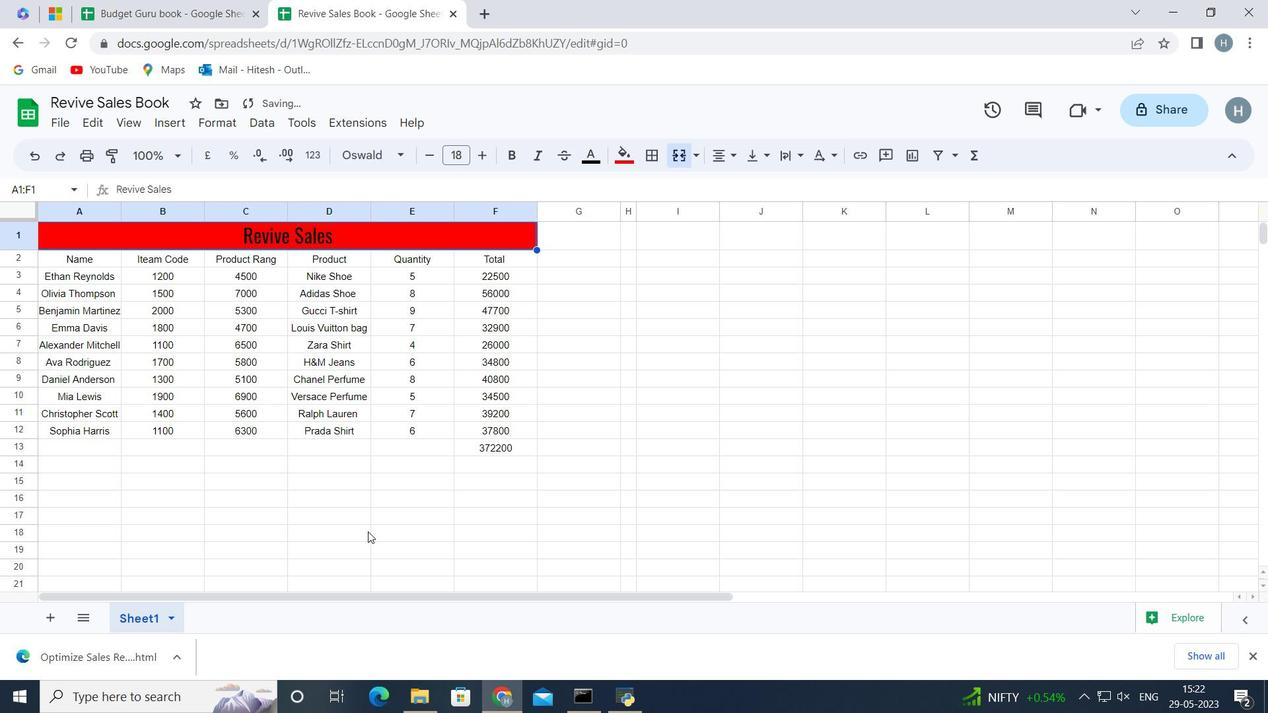 
Action: Mouse pressed left at (335, 536)
Screenshot: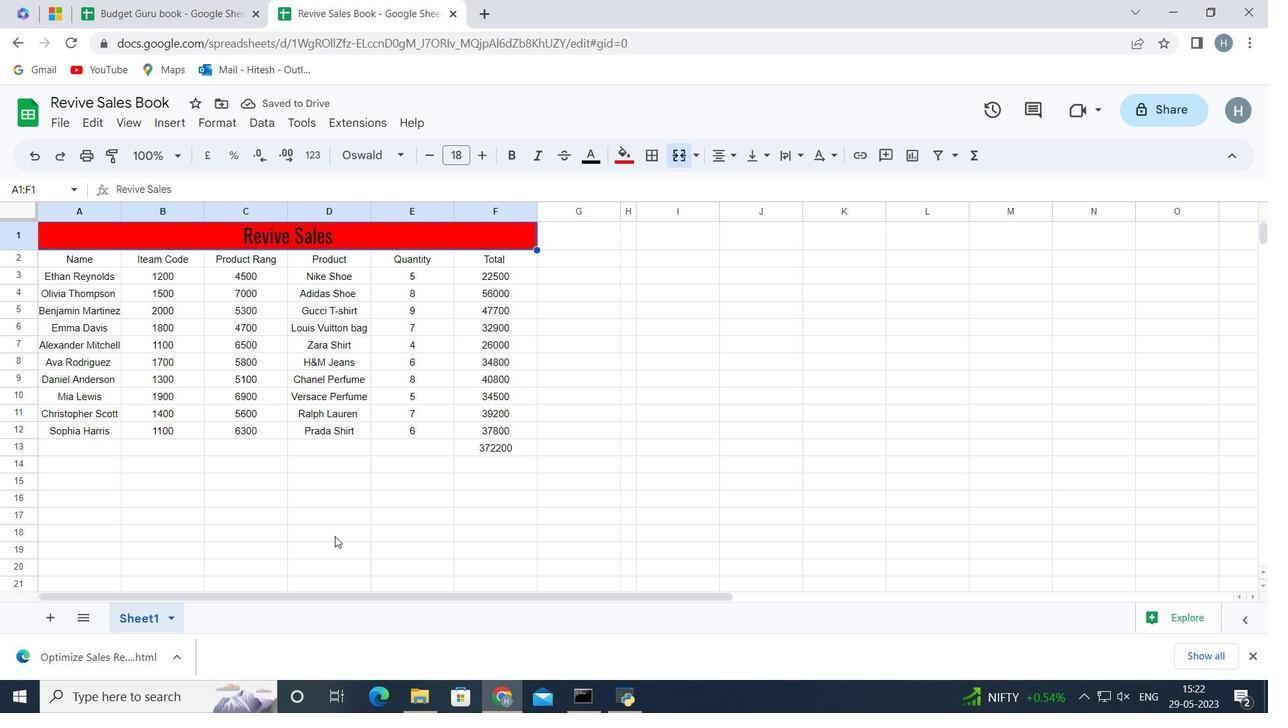 
Action: Mouse moved to (394, 450)
Screenshot: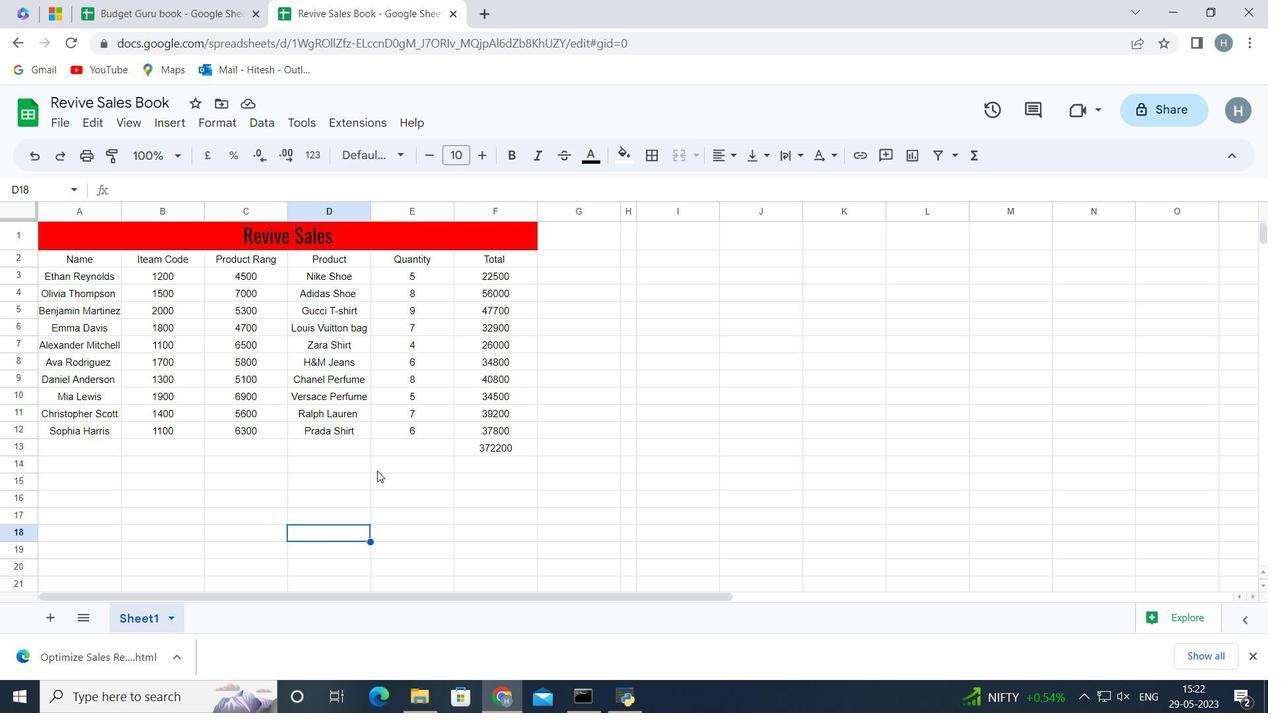 
